 Task: Look for space in Elūr, India from 5th June, 2023 to 16th June, 2023 for 2 adults in price range Rs.7000 to Rs.15000. Place can be entire place with 1  bedroom having 1 bed and 1 bathroom. Property type can be house, flat, guest house, hotel. Booking option can be shelf check-in. Required host language is English.
Action: Mouse moved to (396, 101)
Screenshot: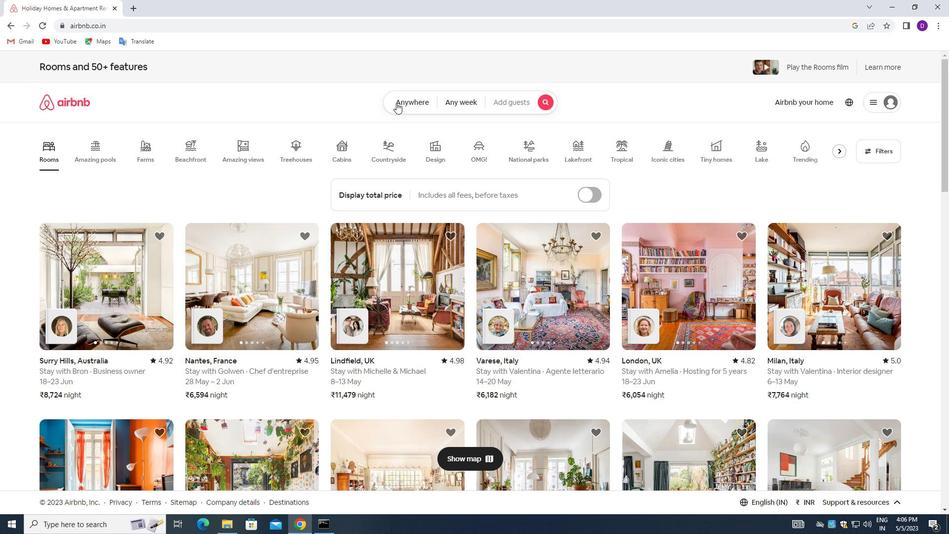
Action: Mouse pressed left at (396, 101)
Screenshot: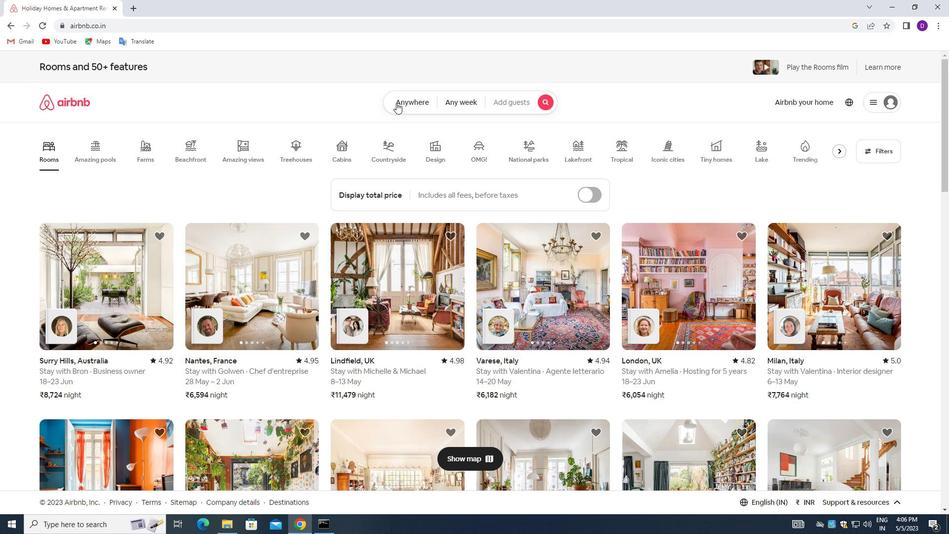 
Action: Mouse moved to (360, 137)
Screenshot: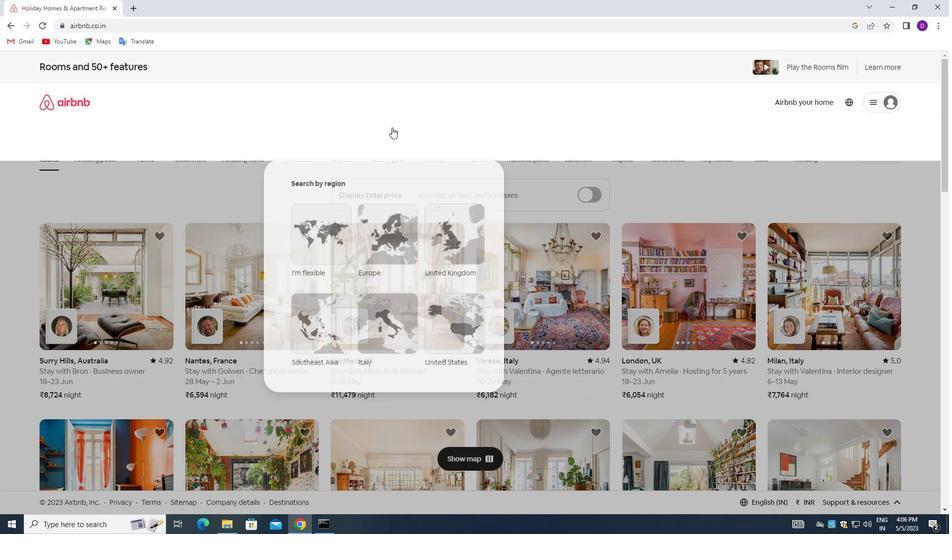 
Action: Mouse pressed left at (360, 137)
Screenshot: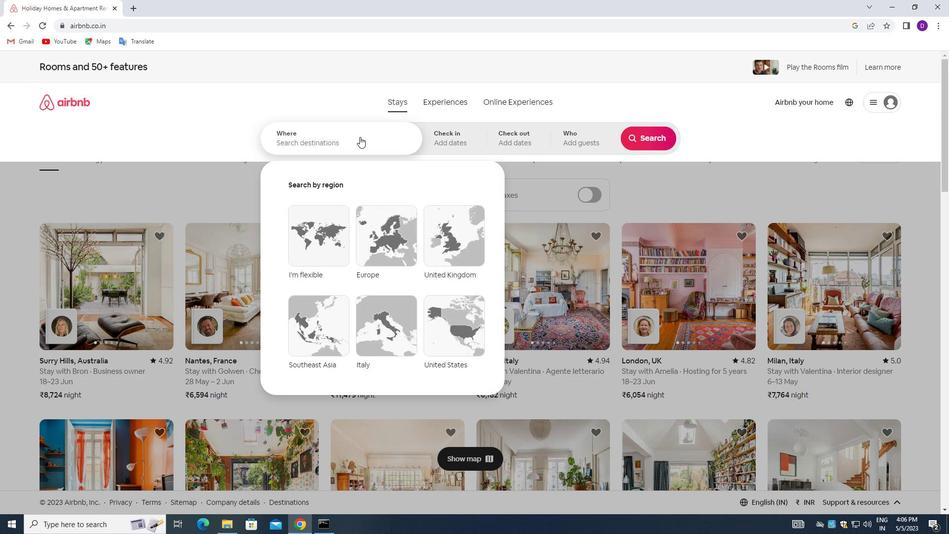 
Action: Mouse moved to (180, 207)
Screenshot: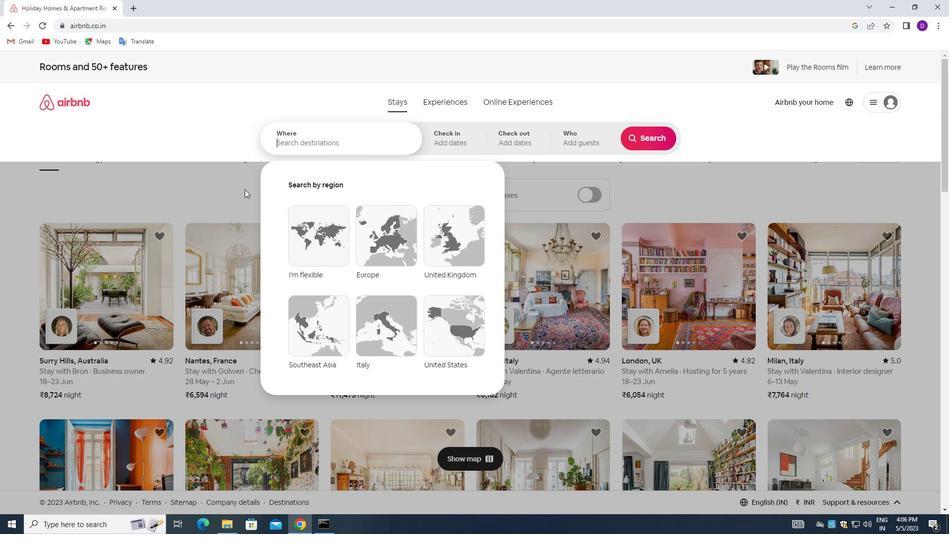 
Action: Key pressed <Key.shift_r>Elur,<Key.space><Key.shift>INDIA<Key.enter>
Screenshot: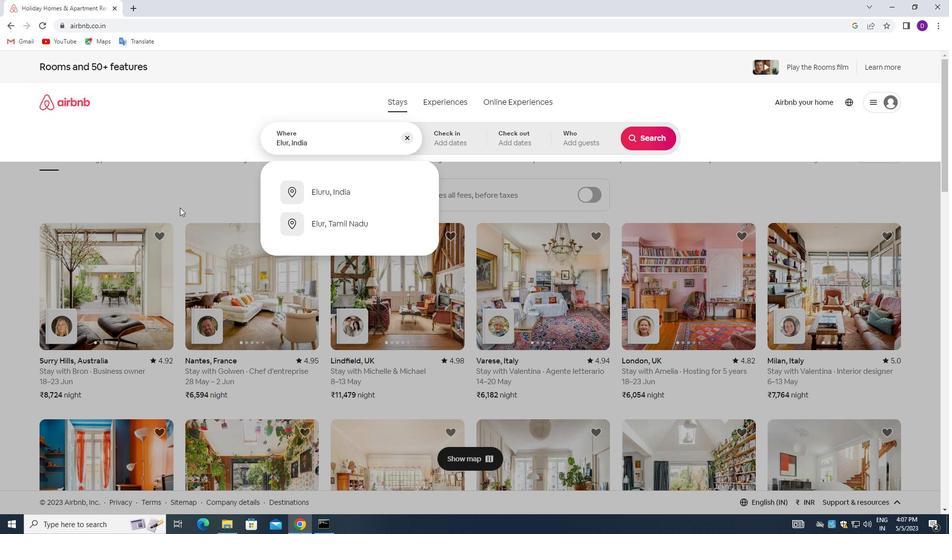 
Action: Mouse moved to (521, 285)
Screenshot: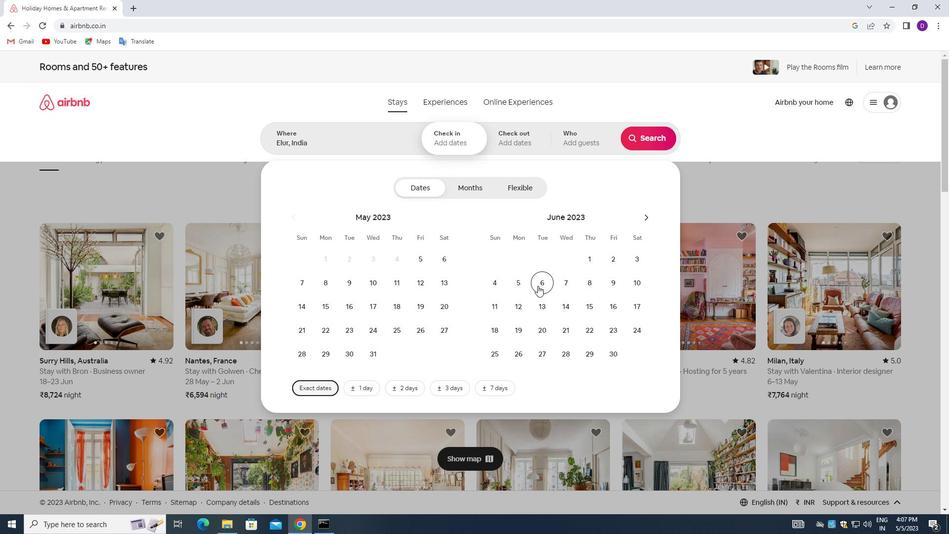 
Action: Mouse pressed left at (521, 285)
Screenshot: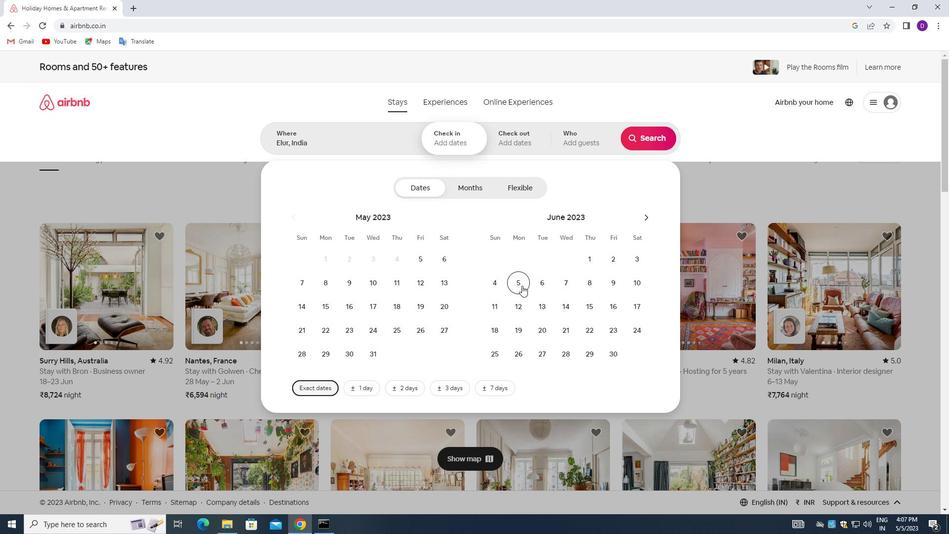 
Action: Mouse moved to (610, 302)
Screenshot: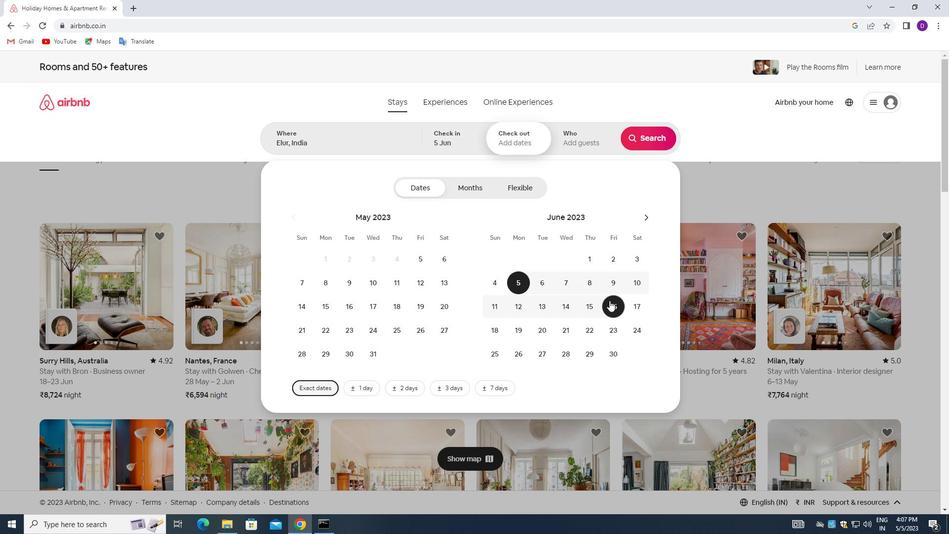 
Action: Mouse pressed left at (610, 302)
Screenshot: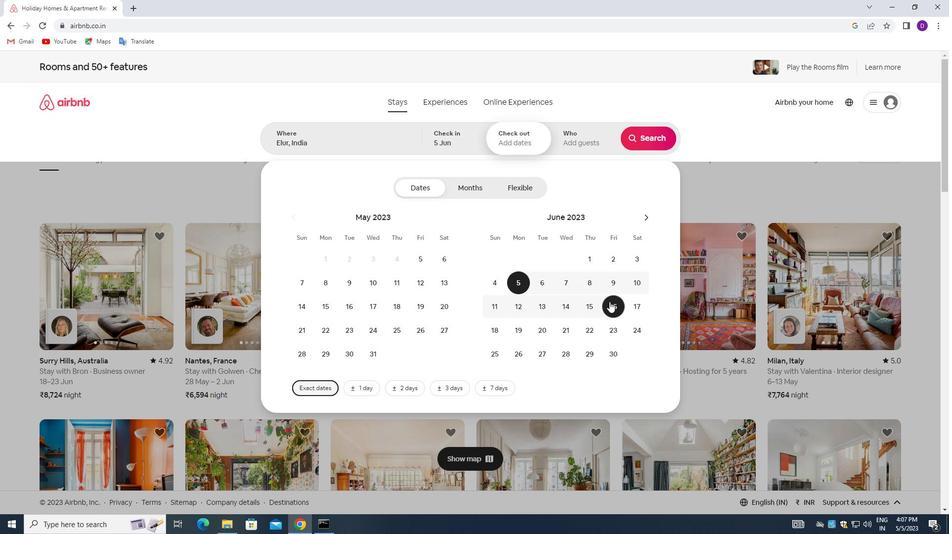 
Action: Mouse moved to (573, 149)
Screenshot: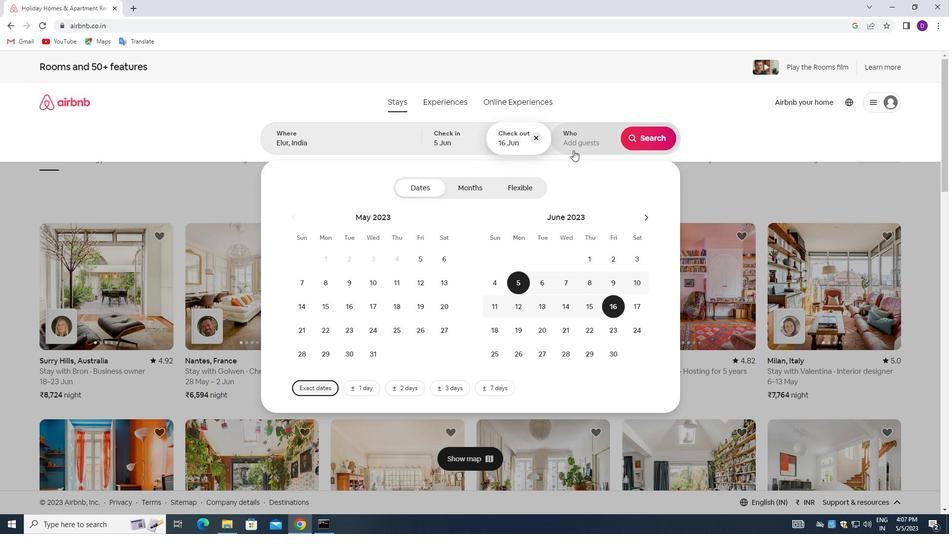 
Action: Mouse pressed left at (573, 149)
Screenshot: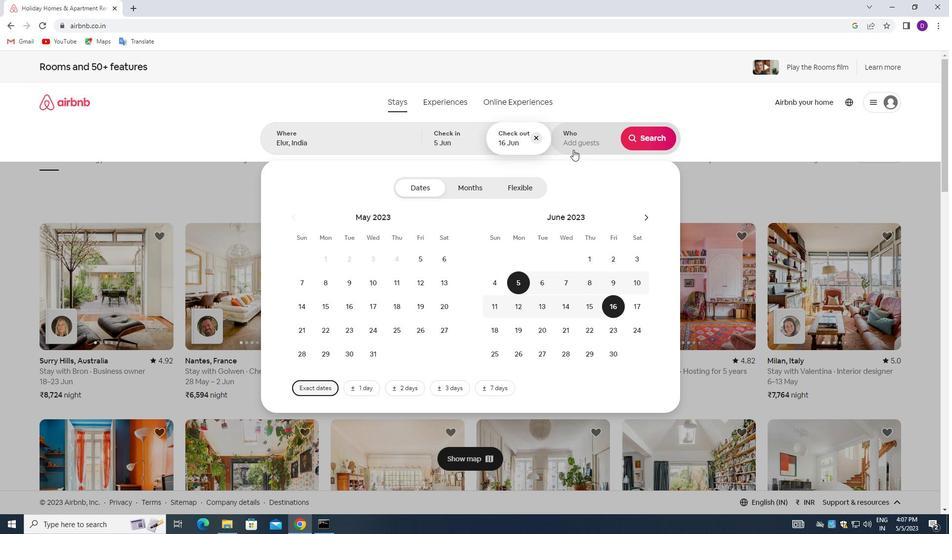 
Action: Mouse moved to (658, 188)
Screenshot: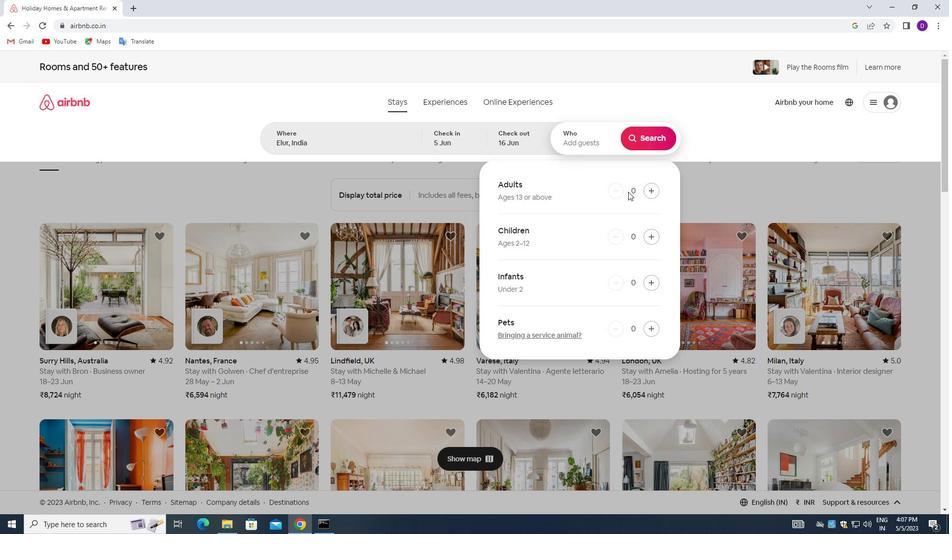 
Action: Mouse pressed left at (658, 188)
Screenshot: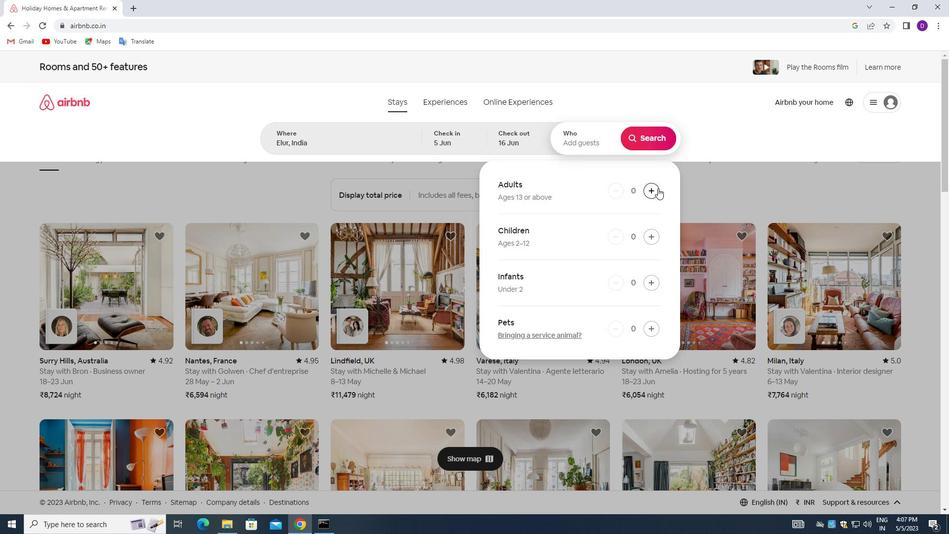 
Action: Mouse pressed left at (658, 188)
Screenshot: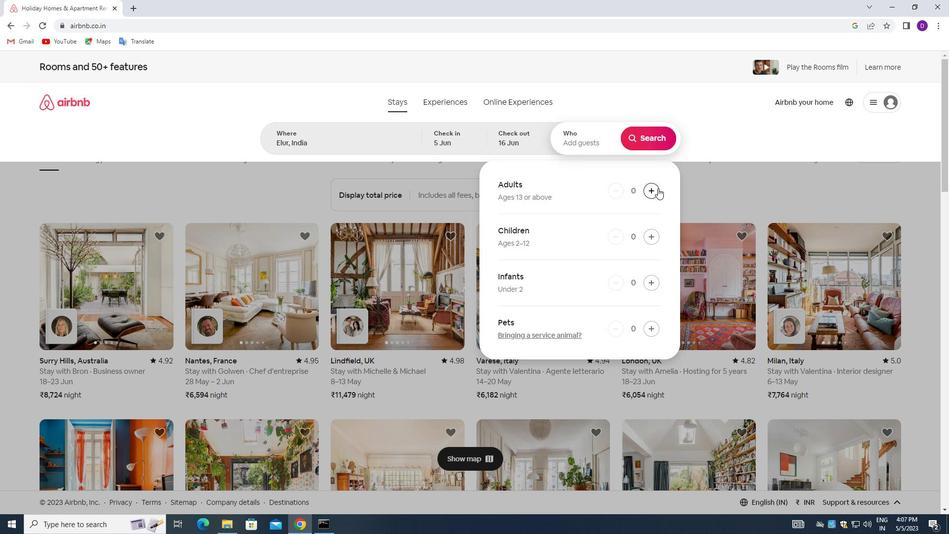 
Action: Mouse moved to (655, 140)
Screenshot: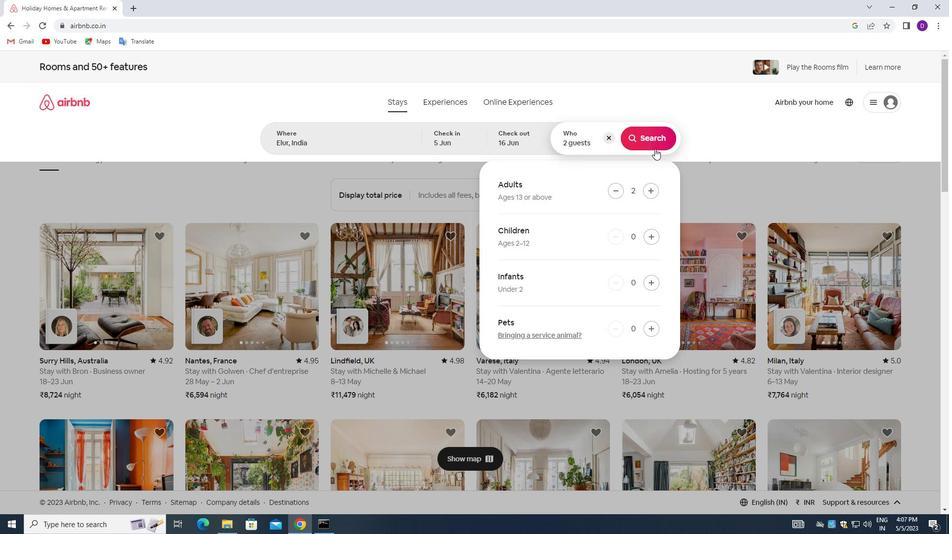 
Action: Mouse pressed left at (655, 140)
Screenshot: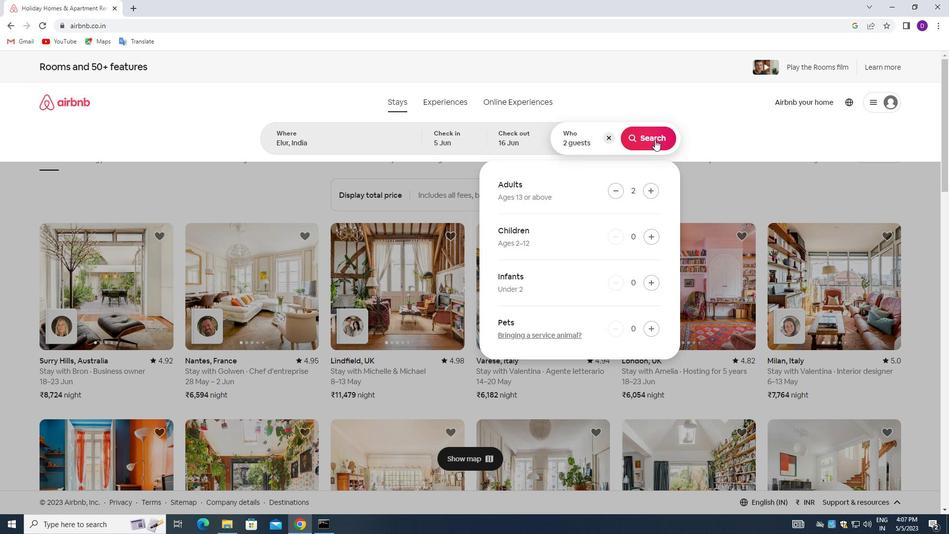 
Action: Mouse moved to (899, 110)
Screenshot: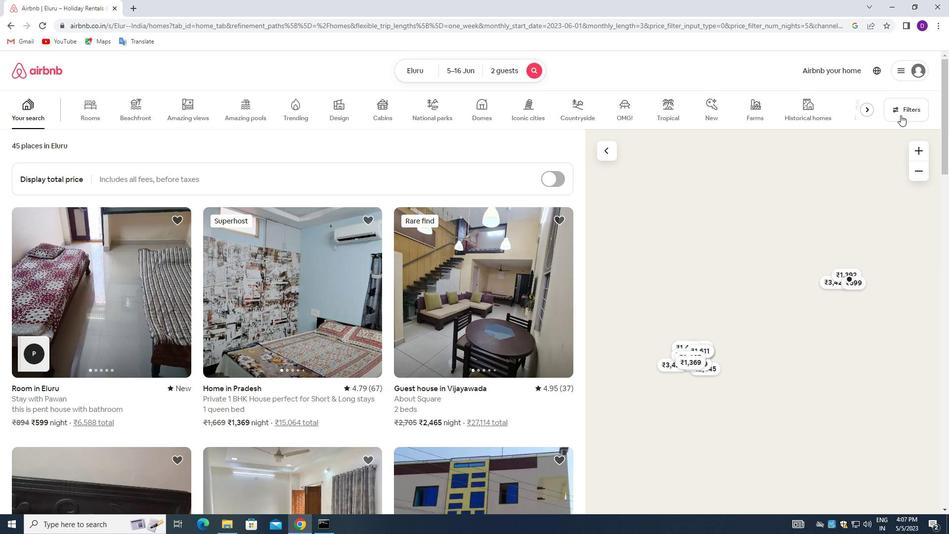 
Action: Mouse pressed left at (899, 110)
Screenshot: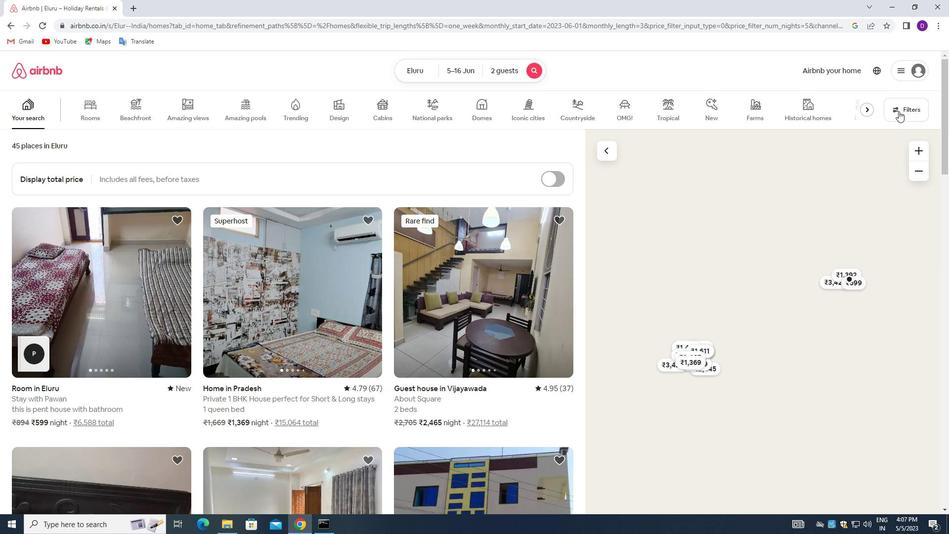 
Action: Mouse moved to (410, 336)
Screenshot: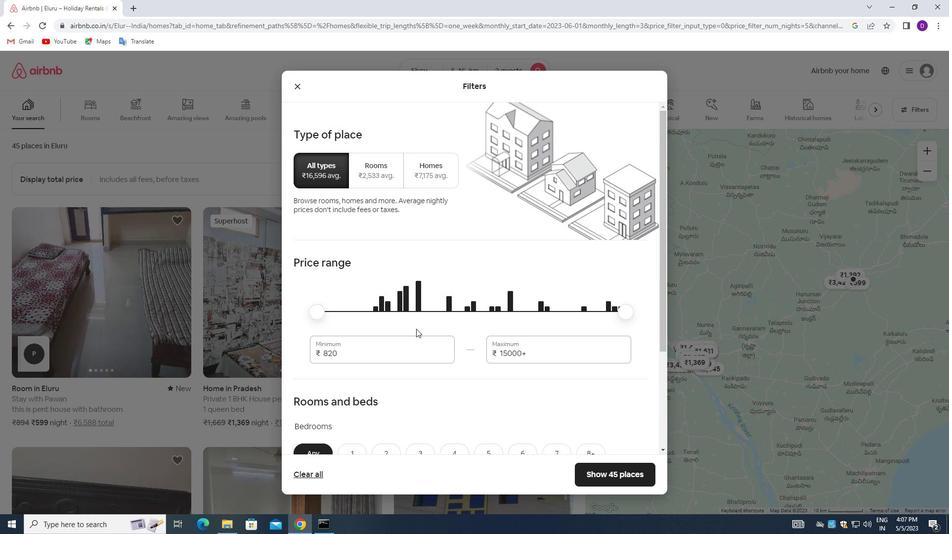 
Action: Mouse scrolled (410, 335) with delta (0, 0)
Screenshot: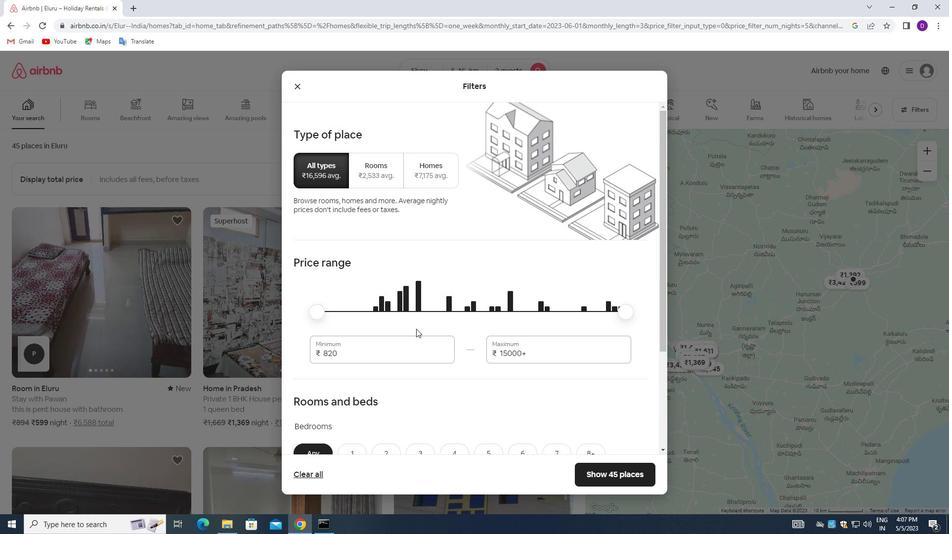 
Action: Mouse moved to (348, 300)
Screenshot: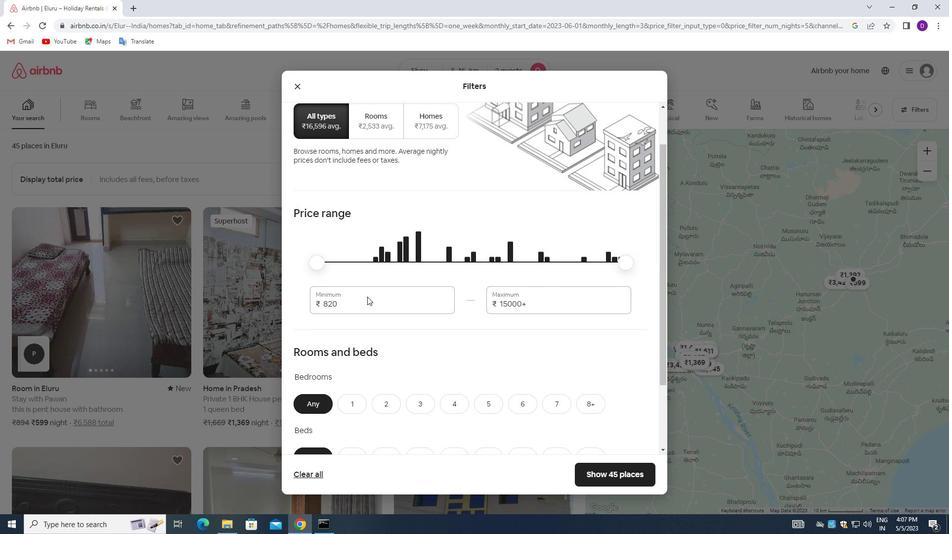 
Action: Mouse pressed left at (348, 300)
Screenshot: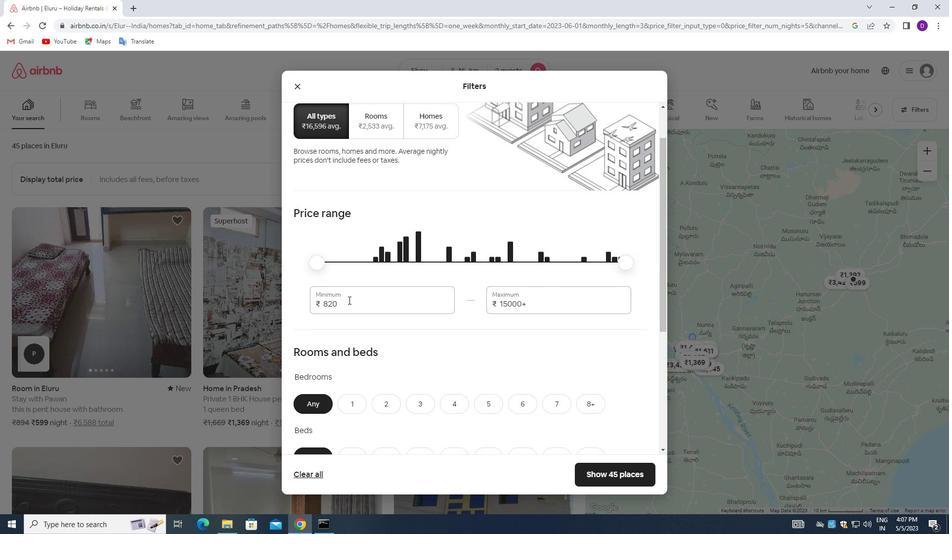 
Action: Mouse pressed left at (348, 300)
Screenshot: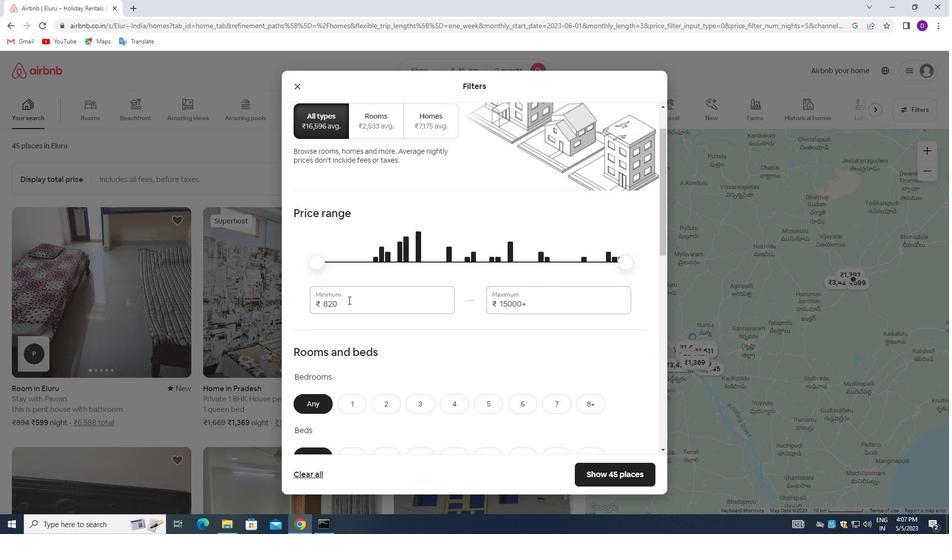 
Action: Mouse moved to (343, 302)
Screenshot: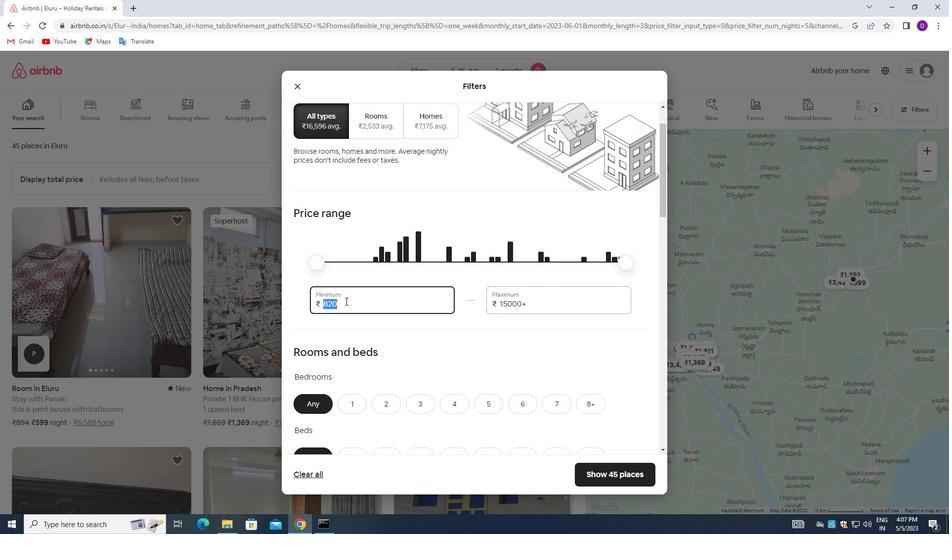 
Action: Key pressed 7000<Key.tab>15000
Screenshot: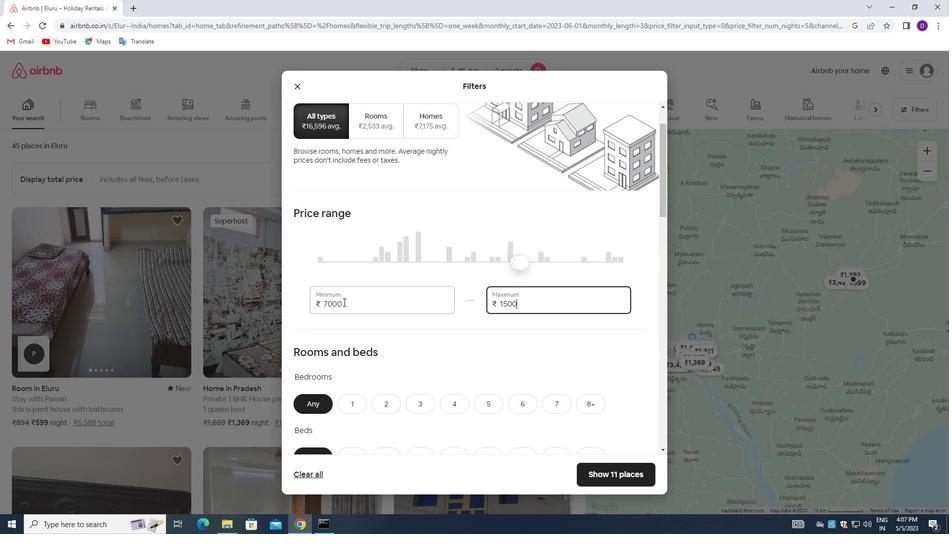 
Action: Mouse moved to (439, 345)
Screenshot: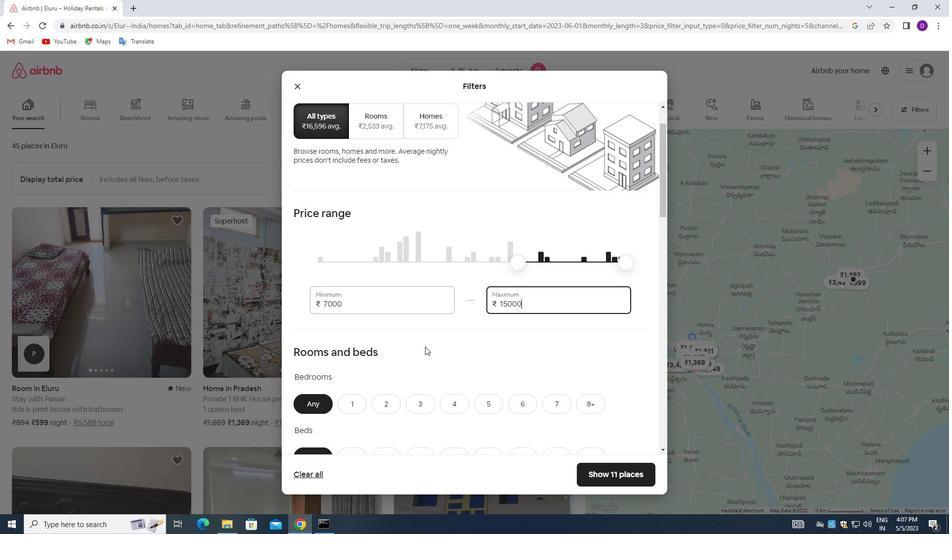 
Action: Mouse scrolled (439, 345) with delta (0, 0)
Screenshot: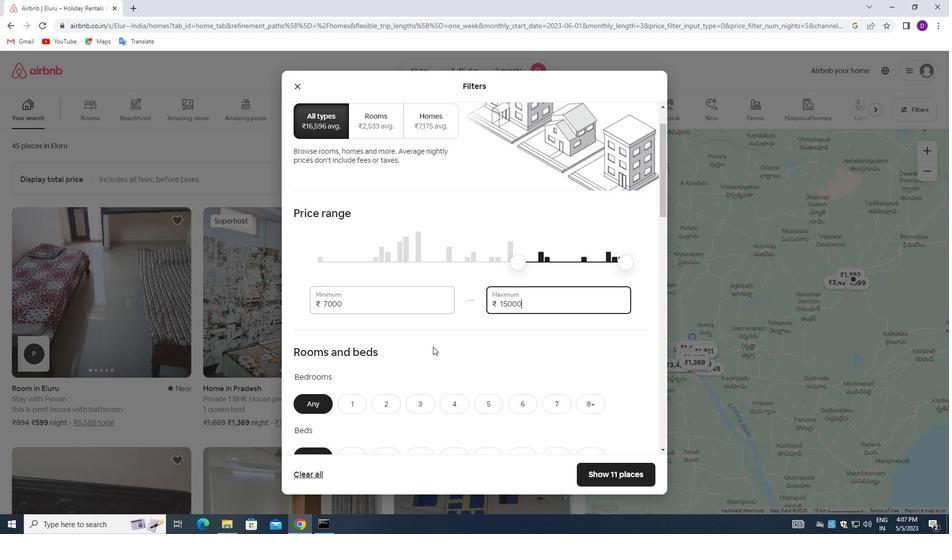 
Action: Mouse scrolled (439, 345) with delta (0, 0)
Screenshot: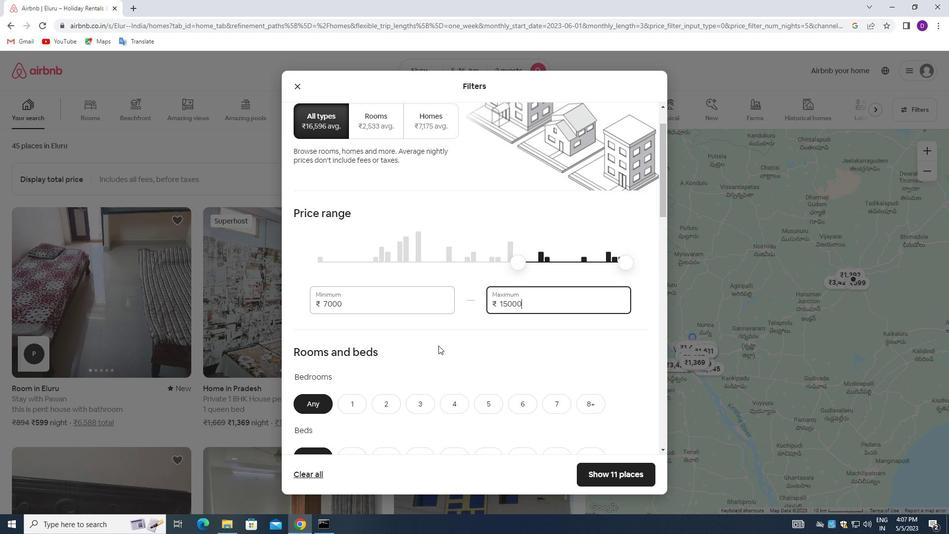 
Action: Mouse scrolled (439, 345) with delta (0, 0)
Screenshot: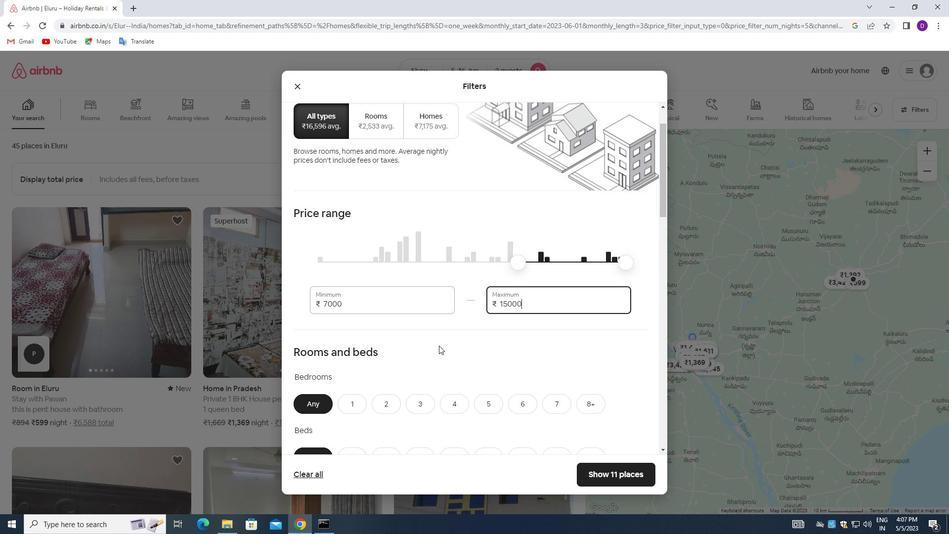 
Action: Mouse moved to (358, 255)
Screenshot: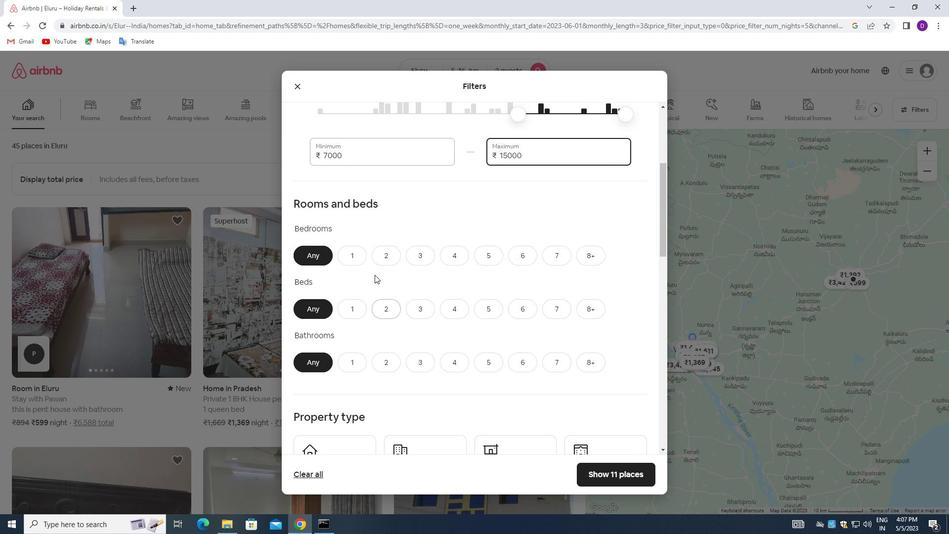 
Action: Mouse pressed left at (358, 255)
Screenshot: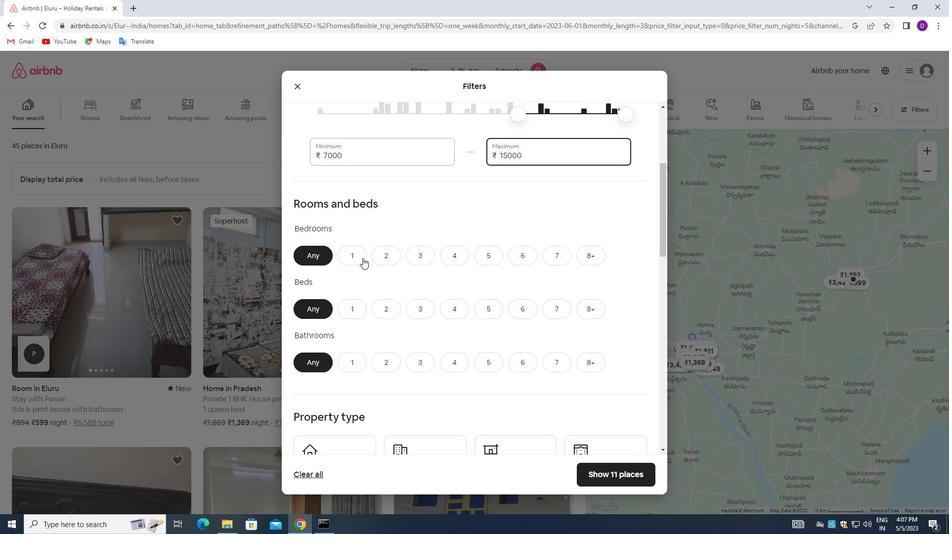 
Action: Mouse moved to (355, 302)
Screenshot: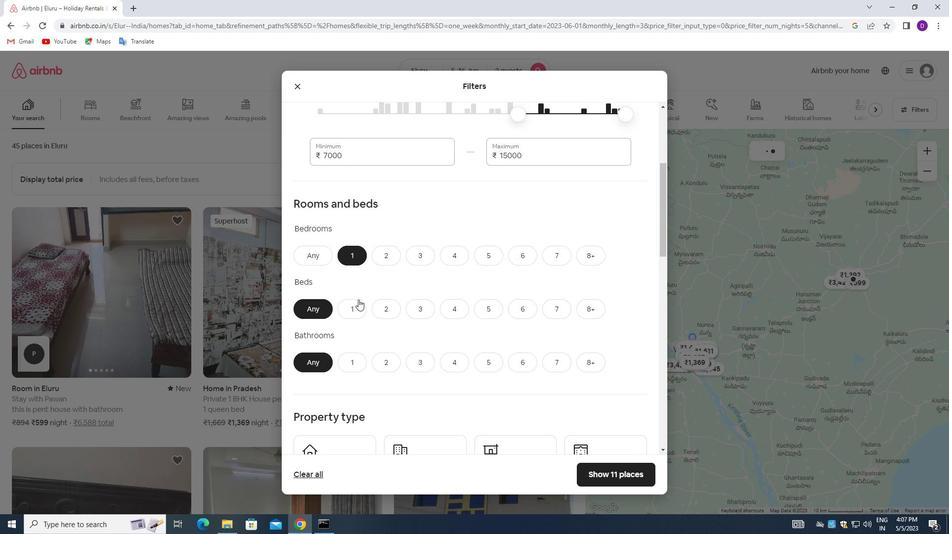 
Action: Mouse pressed left at (355, 302)
Screenshot: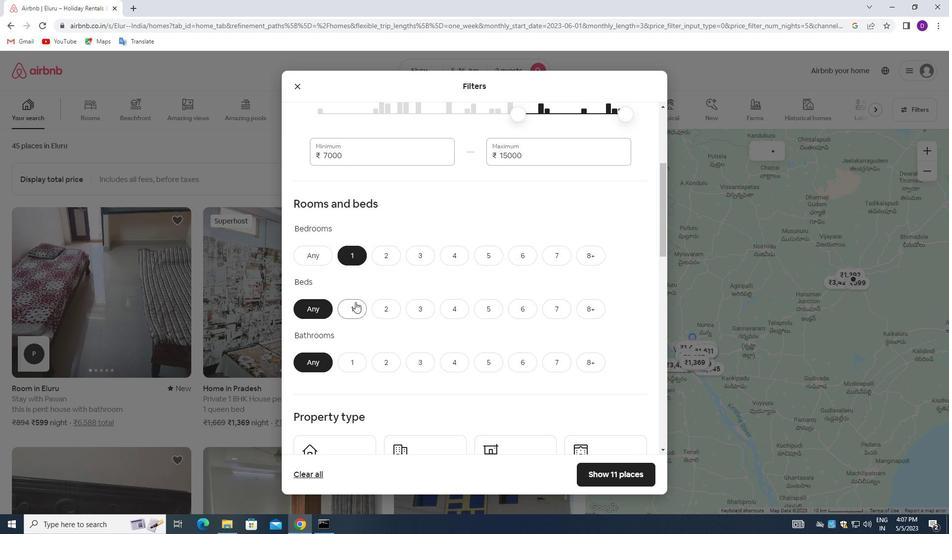 
Action: Mouse moved to (353, 358)
Screenshot: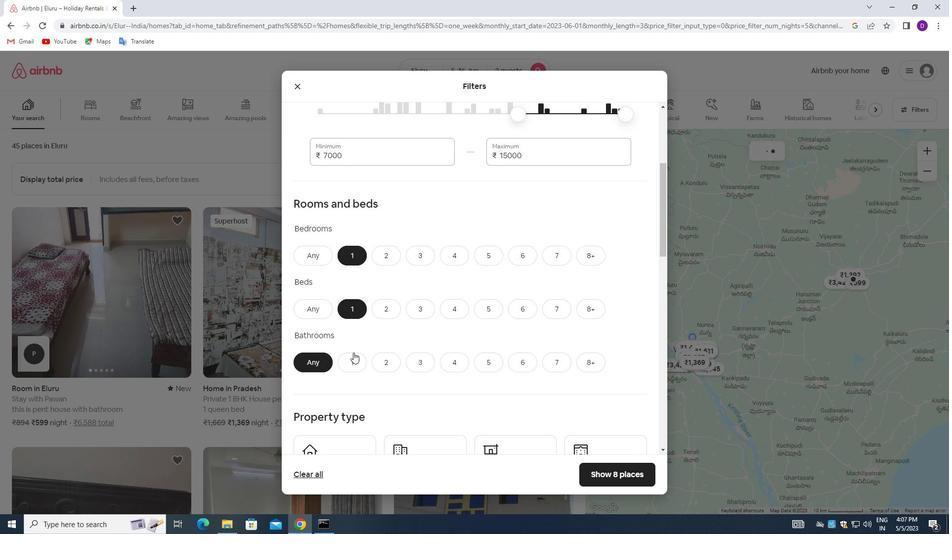 
Action: Mouse pressed left at (353, 358)
Screenshot: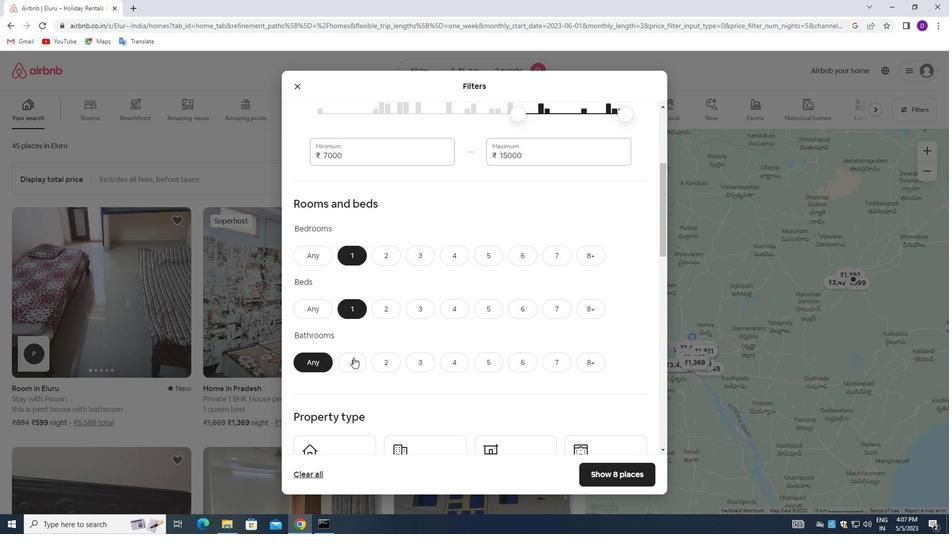 
Action: Mouse moved to (459, 296)
Screenshot: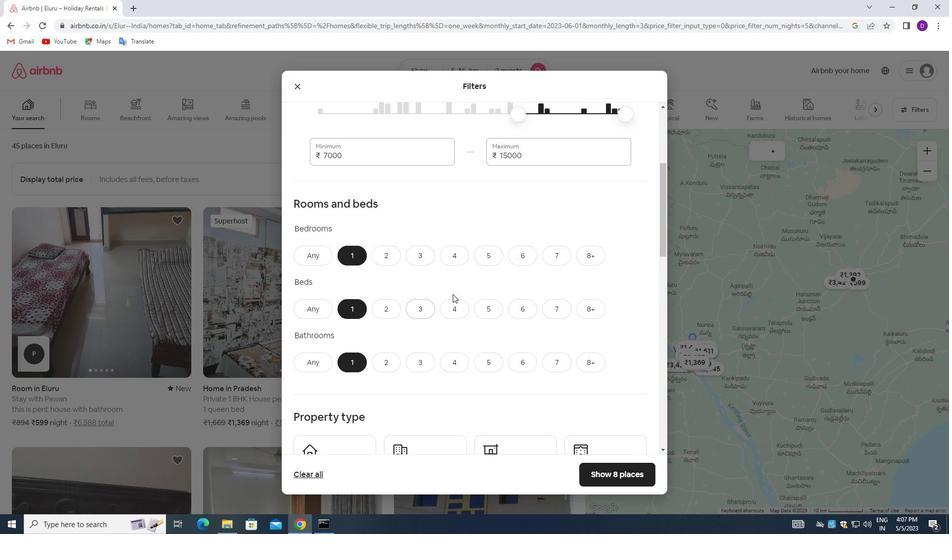
Action: Mouse scrolled (459, 296) with delta (0, 0)
Screenshot: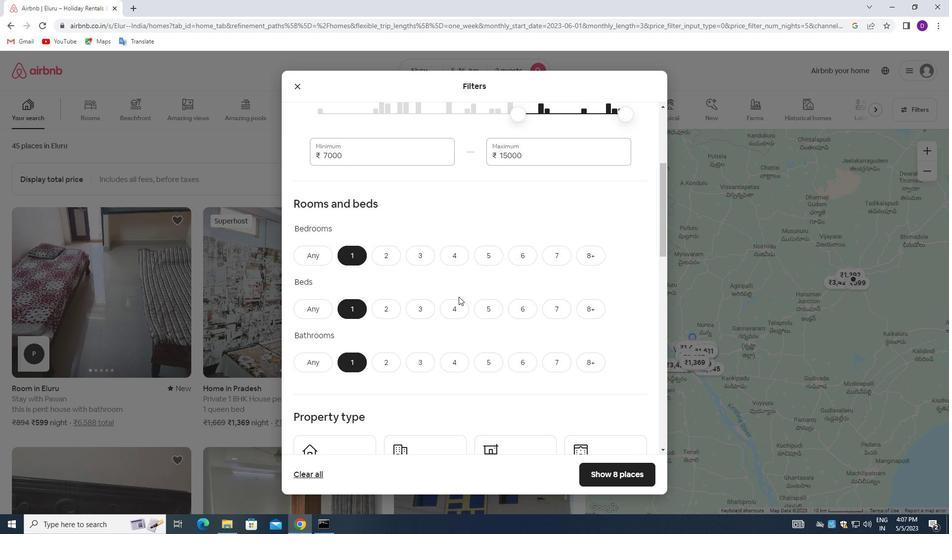 
Action: Mouse moved to (458, 297)
Screenshot: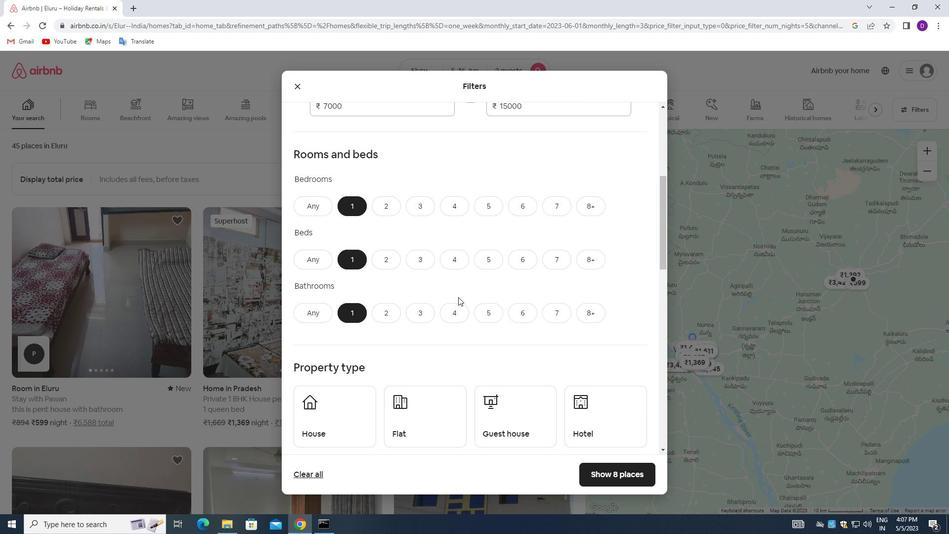 
Action: Mouse scrolled (458, 297) with delta (0, 0)
Screenshot: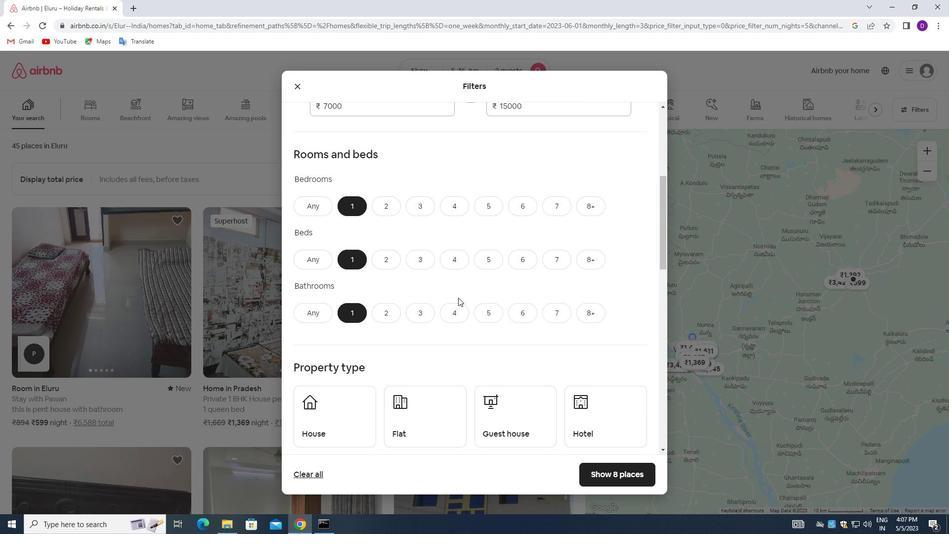 
Action: Mouse moved to (458, 298)
Screenshot: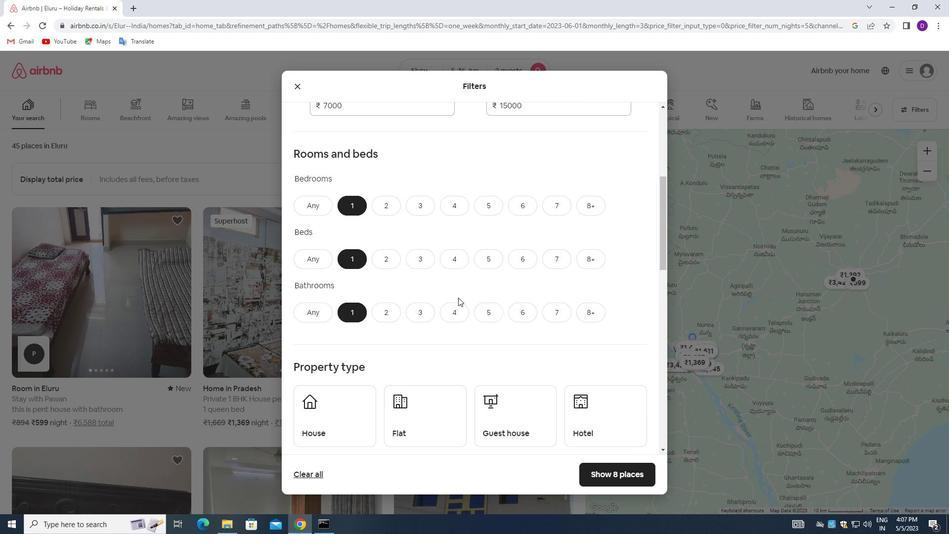 
Action: Mouse scrolled (458, 297) with delta (0, 0)
Screenshot: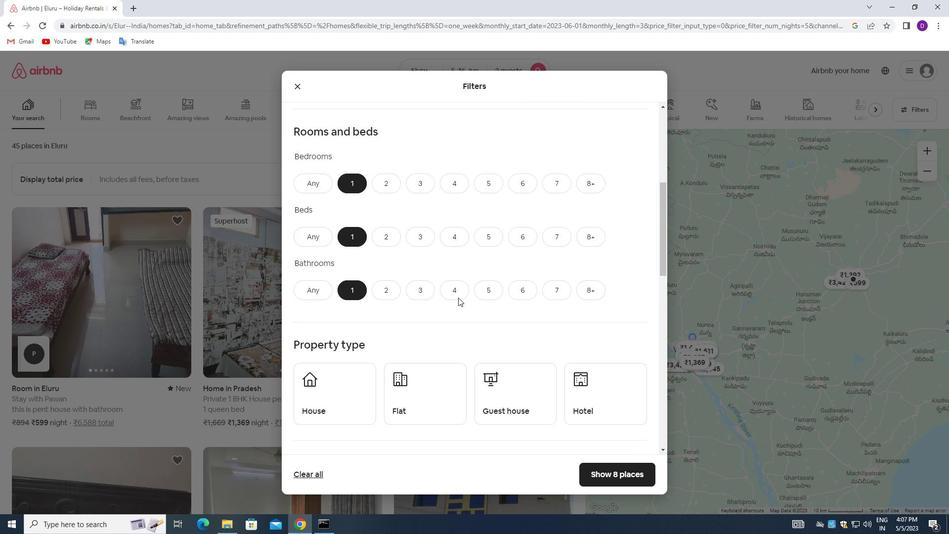 
Action: Mouse moved to (458, 298)
Screenshot: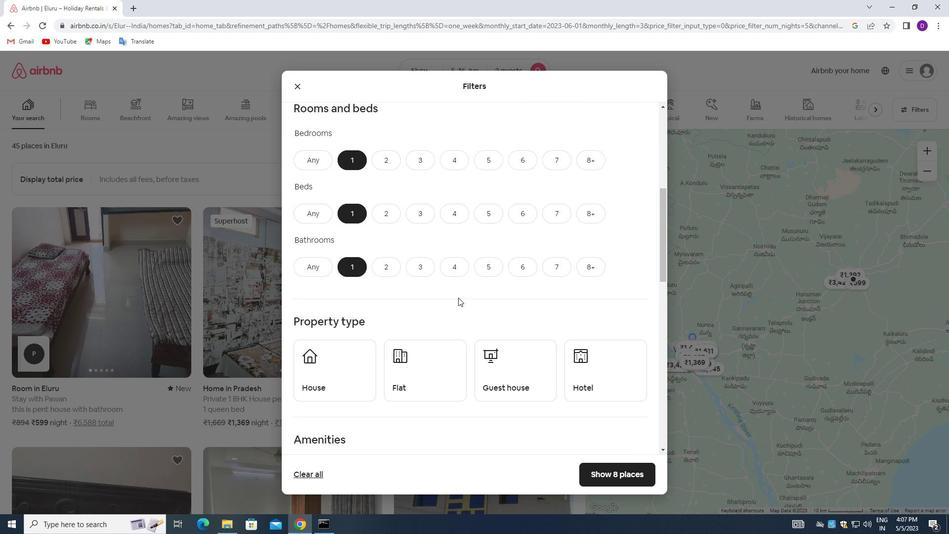 
Action: Mouse scrolled (458, 298) with delta (0, 0)
Screenshot: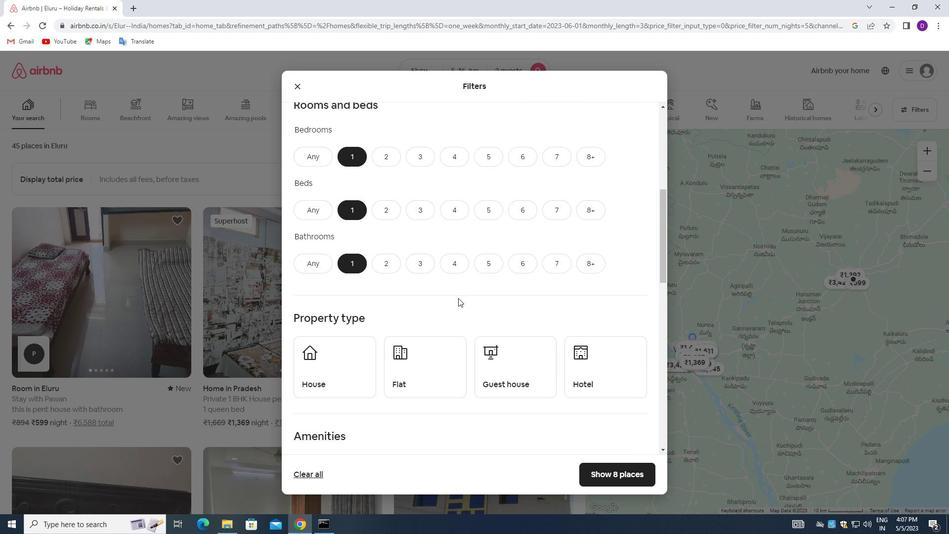 
Action: Mouse moved to (336, 278)
Screenshot: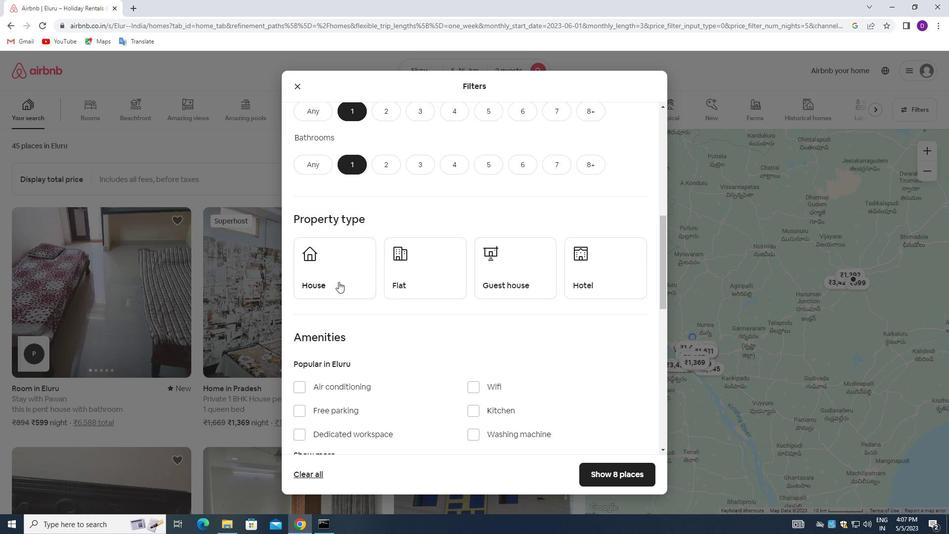 
Action: Mouse pressed left at (336, 278)
Screenshot: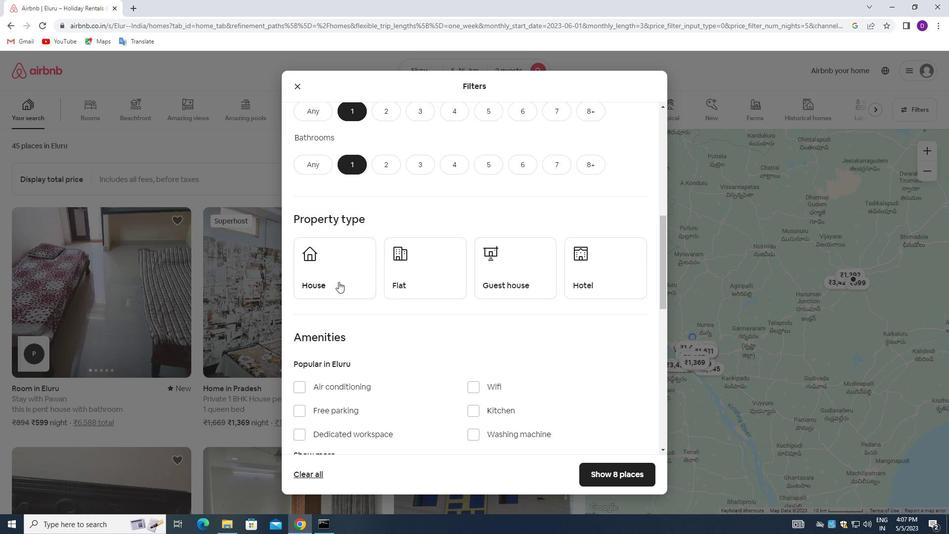 
Action: Mouse moved to (415, 277)
Screenshot: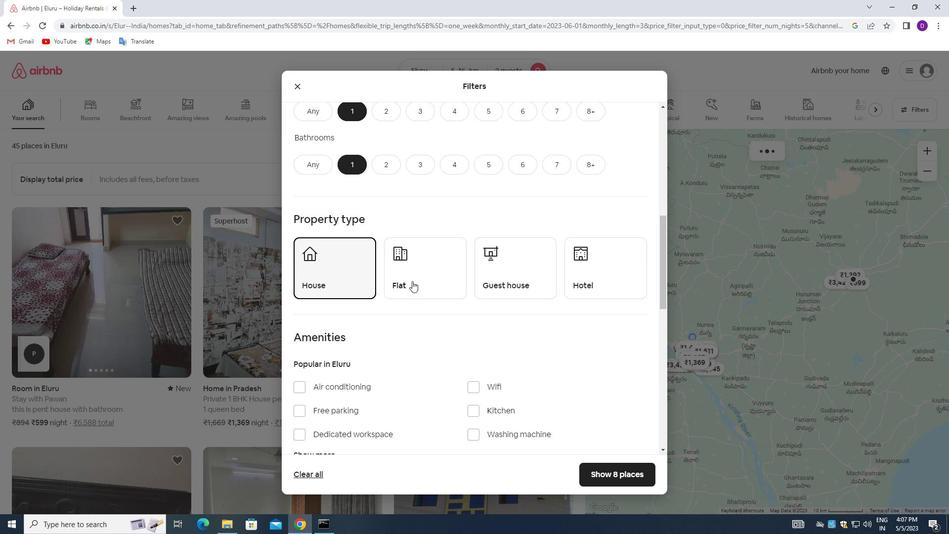 
Action: Mouse pressed left at (415, 277)
Screenshot: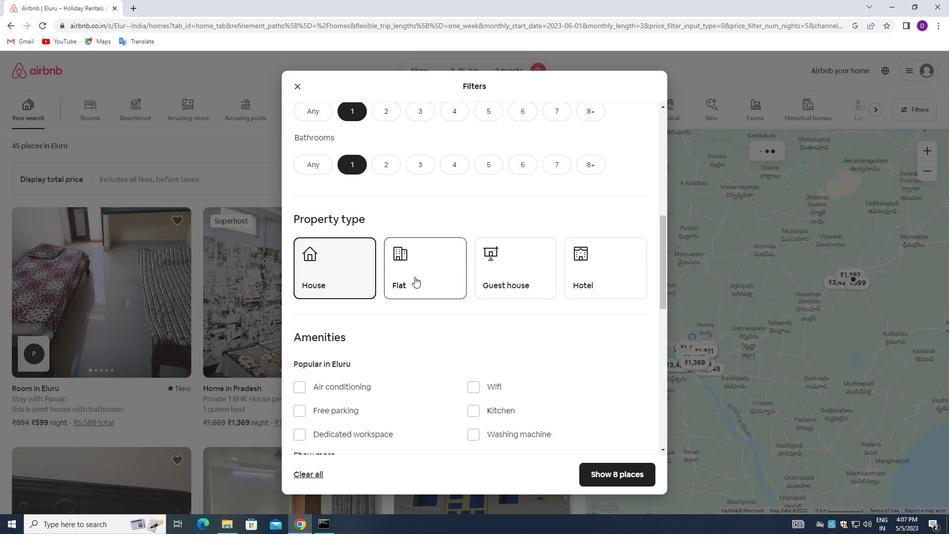 
Action: Mouse moved to (492, 285)
Screenshot: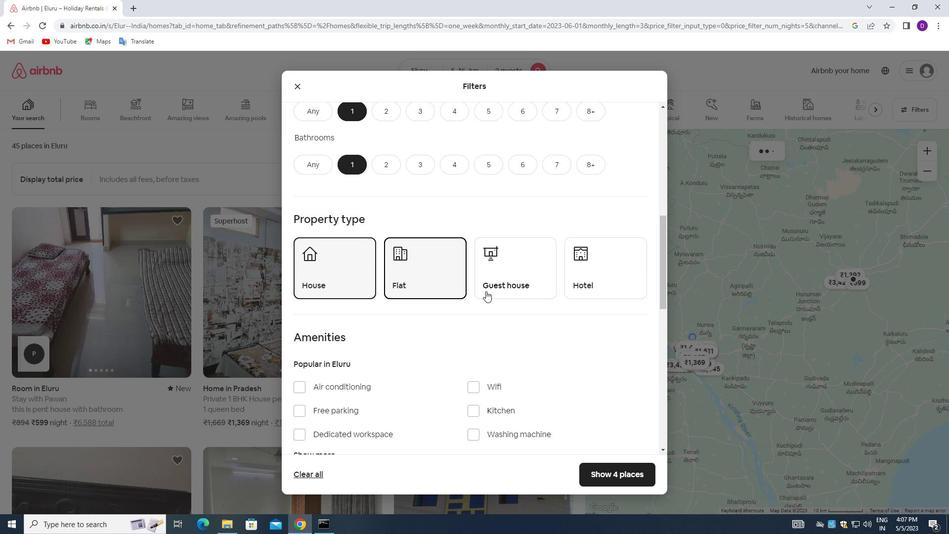 
Action: Mouse pressed left at (492, 285)
Screenshot: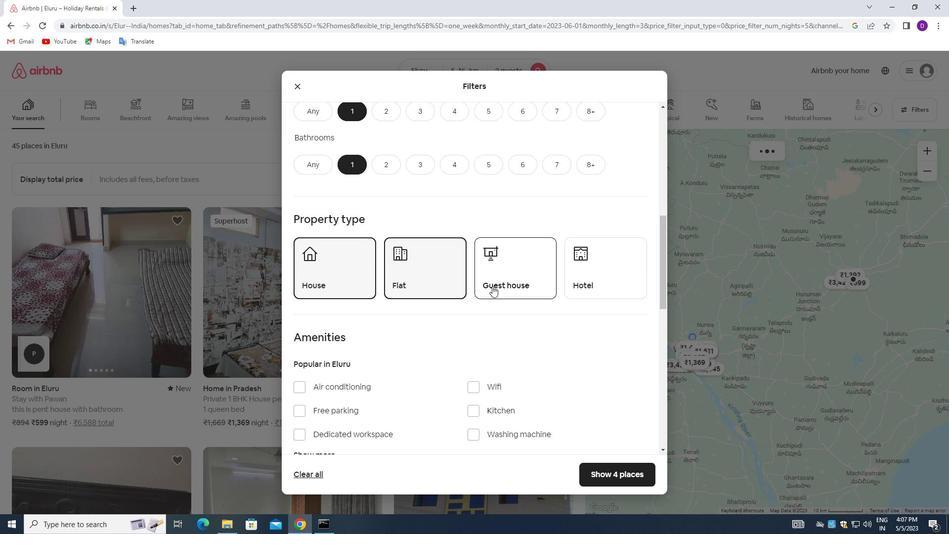 
Action: Mouse moved to (584, 283)
Screenshot: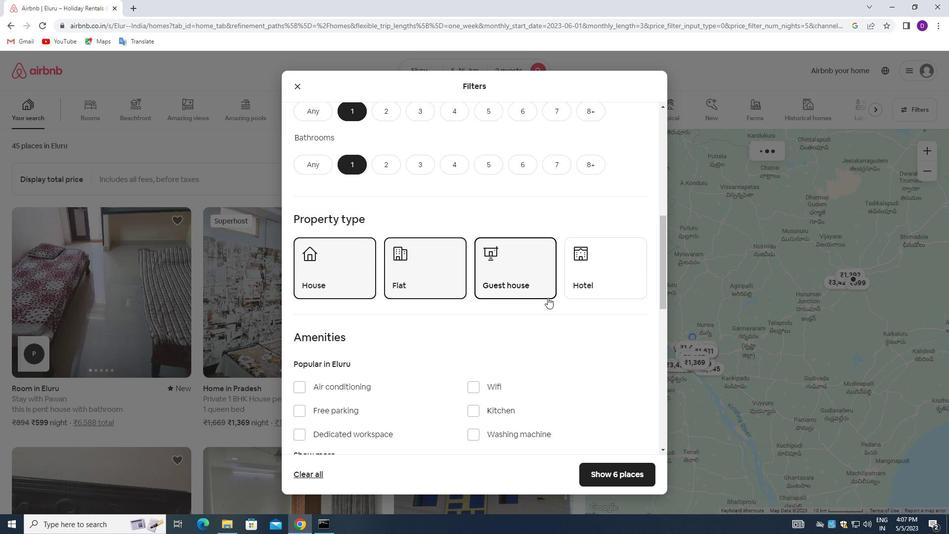 
Action: Mouse pressed left at (584, 283)
Screenshot: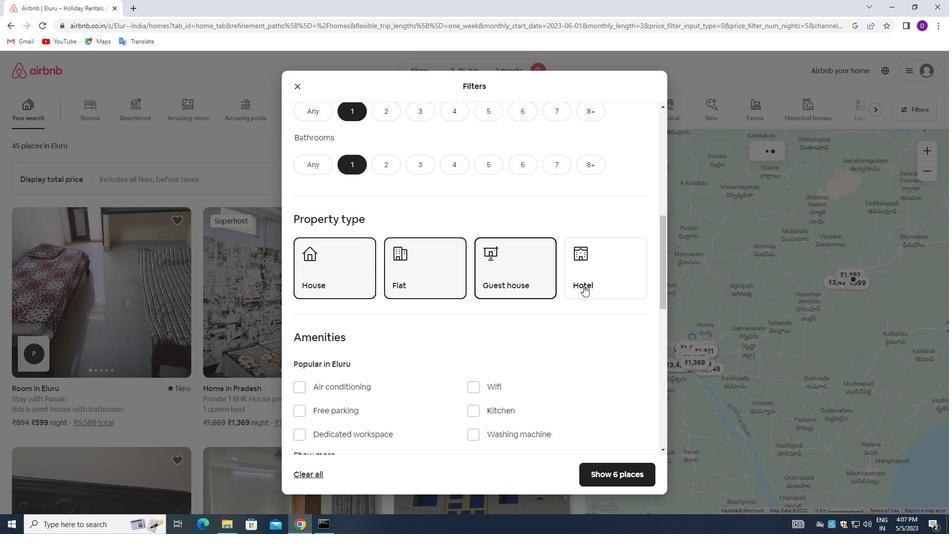 
Action: Mouse moved to (430, 312)
Screenshot: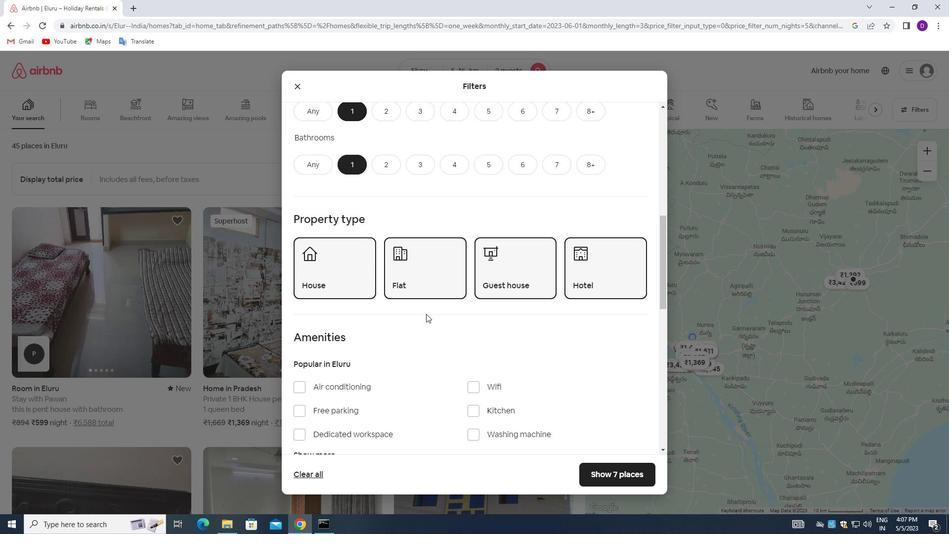 
Action: Mouse scrolled (430, 312) with delta (0, 0)
Screenshot: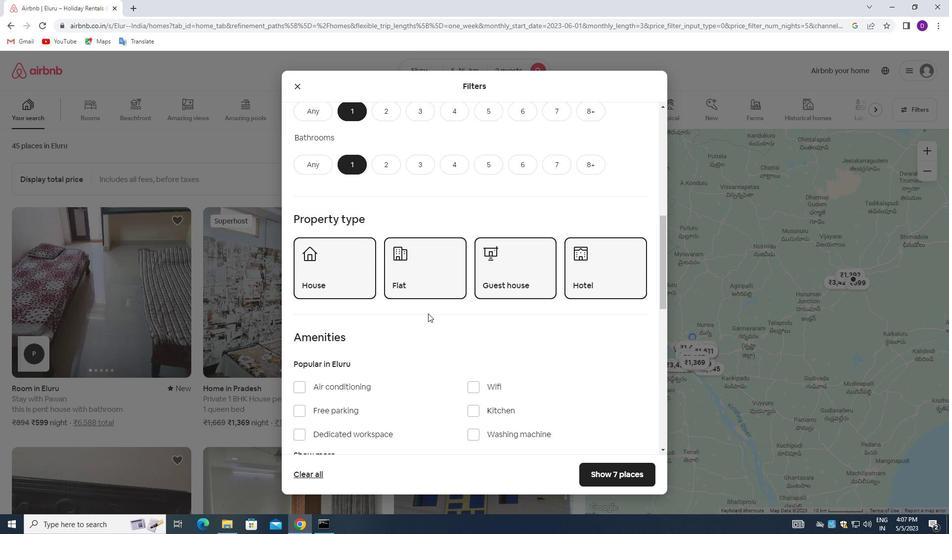 
Action: Mouse scrolled (430, 312) with delta (0, 0)
Screenshot: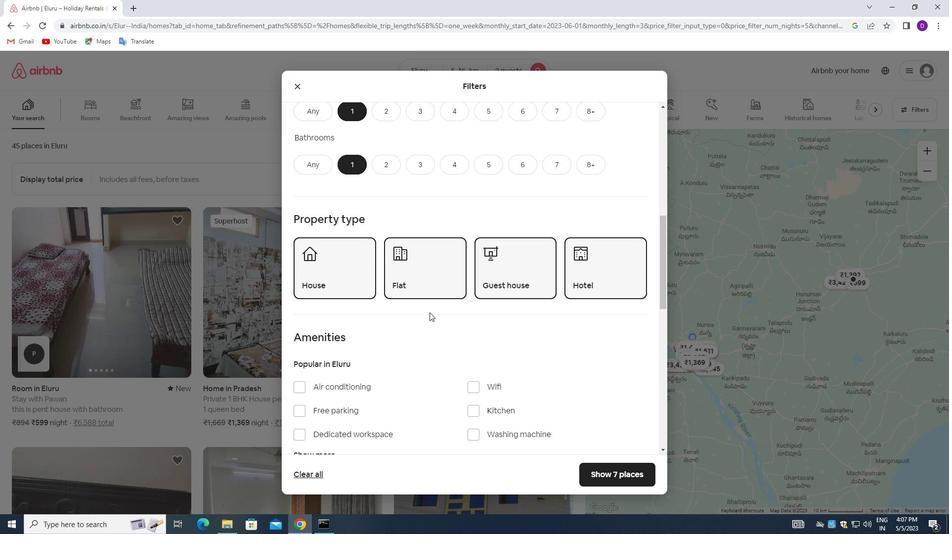 
Action: Mouse scrolled (430, 312) with delta (0, 0)
Screenshot: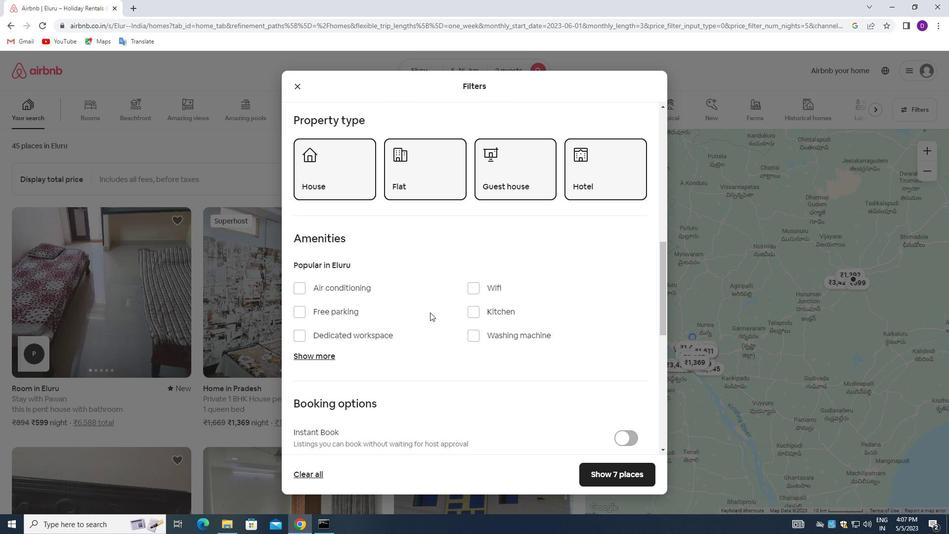 
Action: Mouse moved to (448, 318)
Screenshot: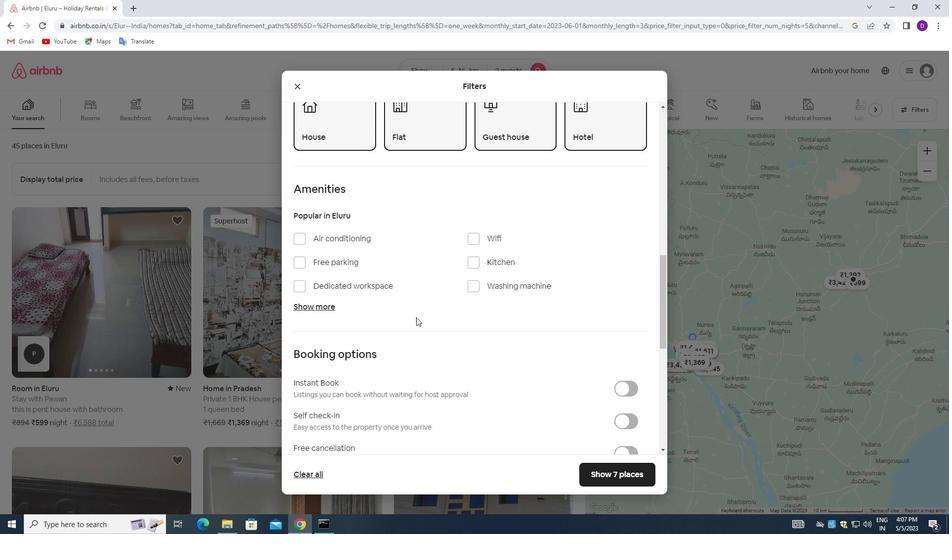 
Action: Mouse scrolled (448, 317) with delta (0, 0)
Screenshot: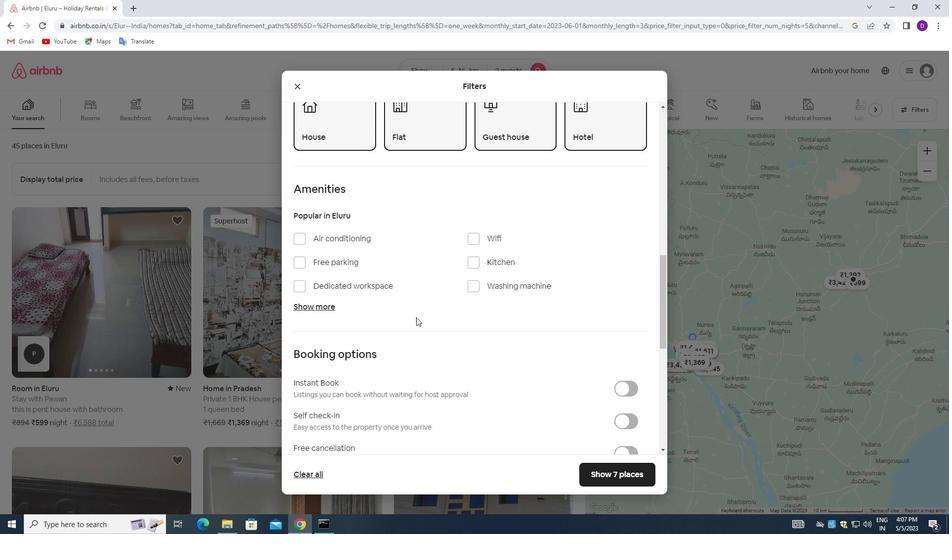 
Action: Mouse moved to (623, 375)
Screenshot: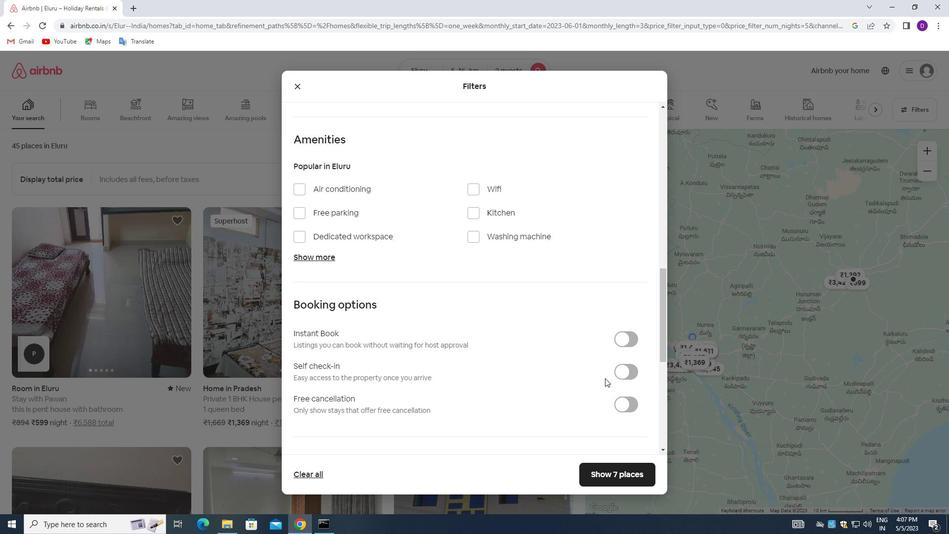 
Action: Mouse pressed left at (623, 375)
Screenshot: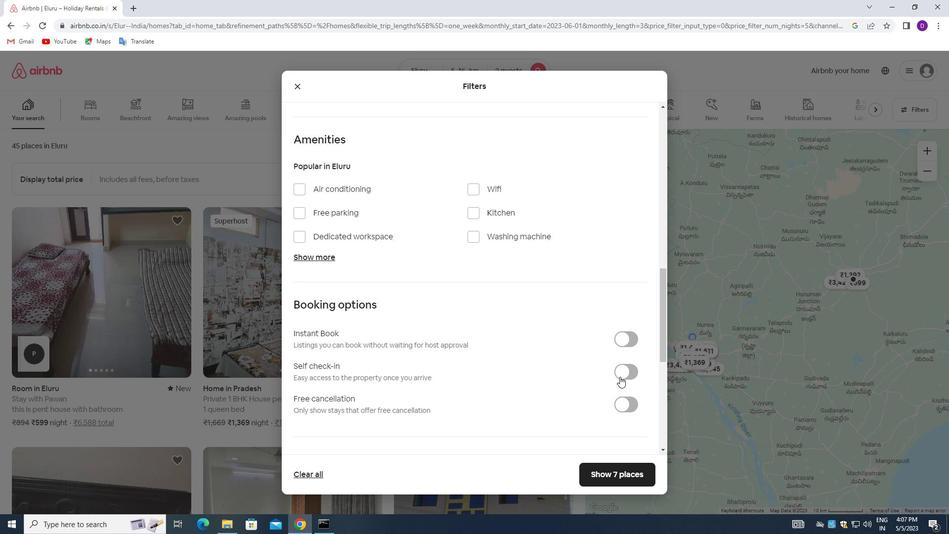 
Action: Mouse moved to (537, 378)
Screenshot: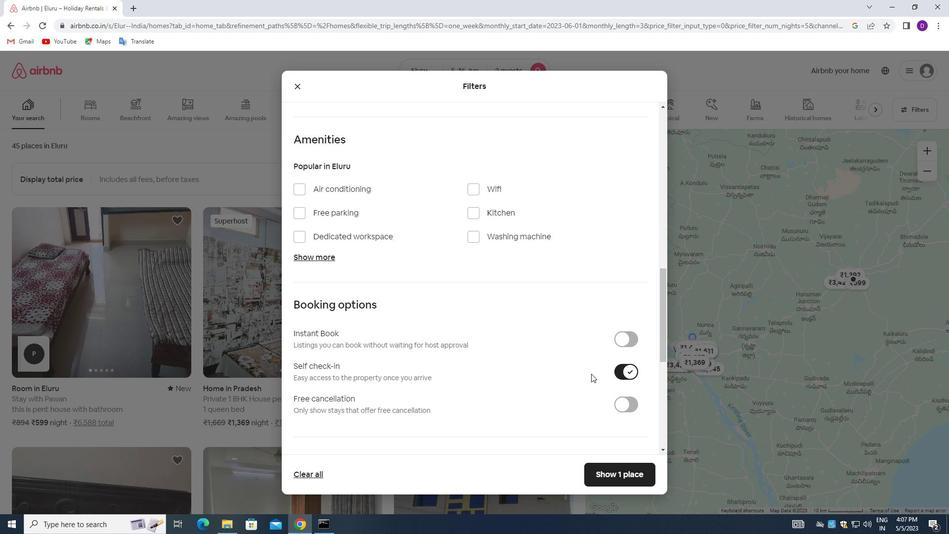 
Action: Mouse scrolled (537, 377) with delta (0, 0)
Screenshot: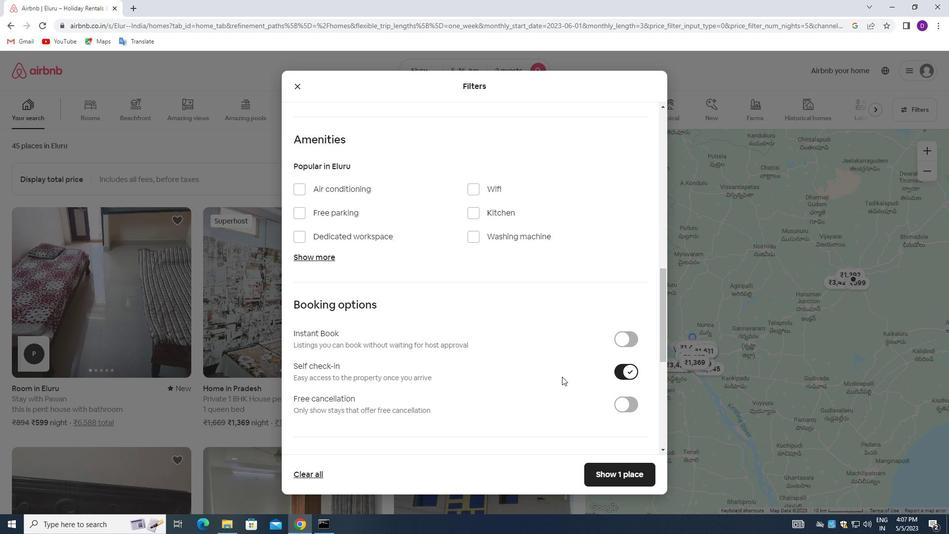 
Action: Mouse moved to (537, 378)
Screenshot: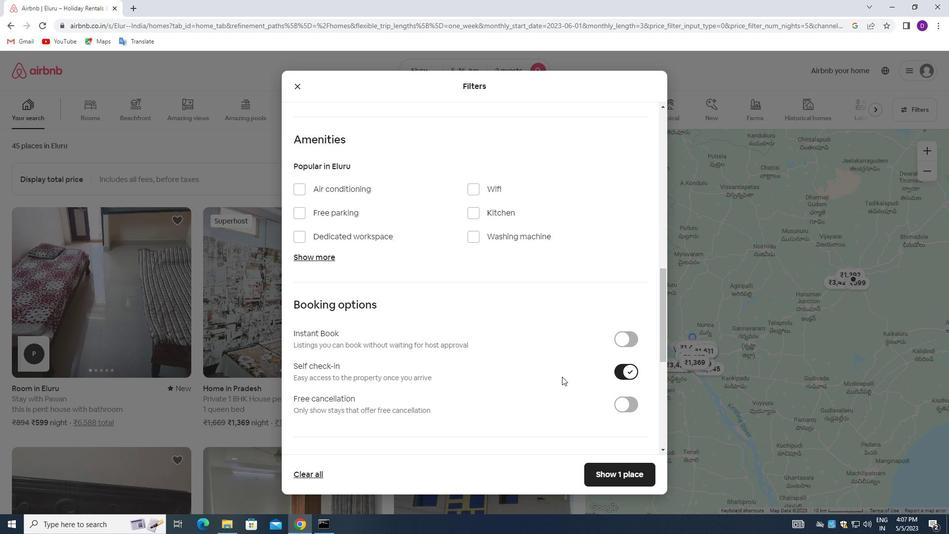 
Action: Mouse scrolled (537, 377) with delta (0, 0)
Screenshot: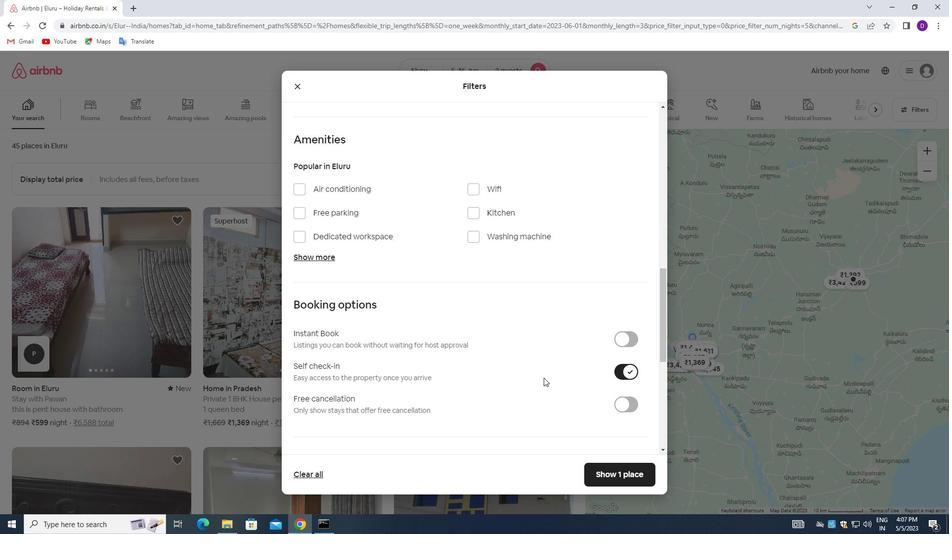 
Action: Mouse scrolled (537, 377) with delta (0, 0)
Screenshot: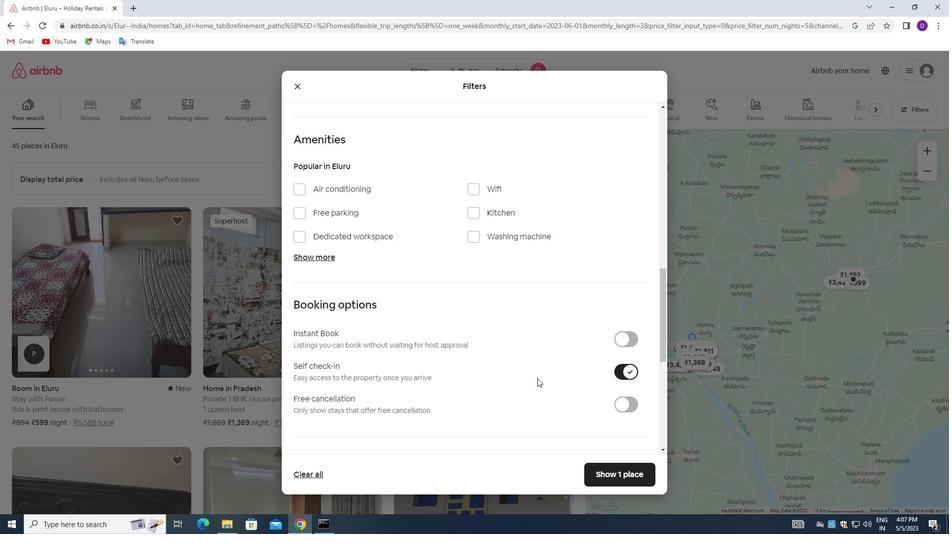 
Action: Mouse moved to (478, 392)
Screenshot: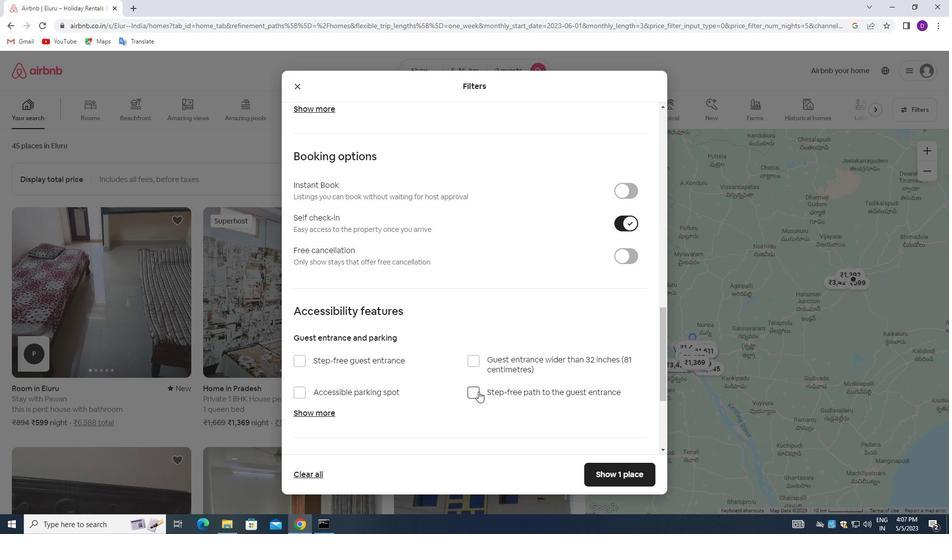 
Action: Mouse scrolled (478, 391) with delta (0, 0)
Screenshot: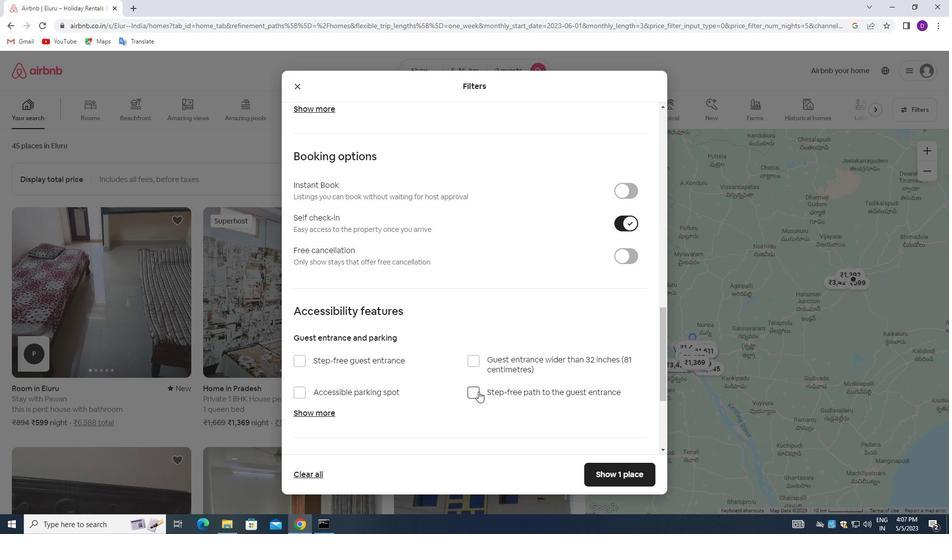 
Action: Mouse moved to (477, 393)
Screenshot: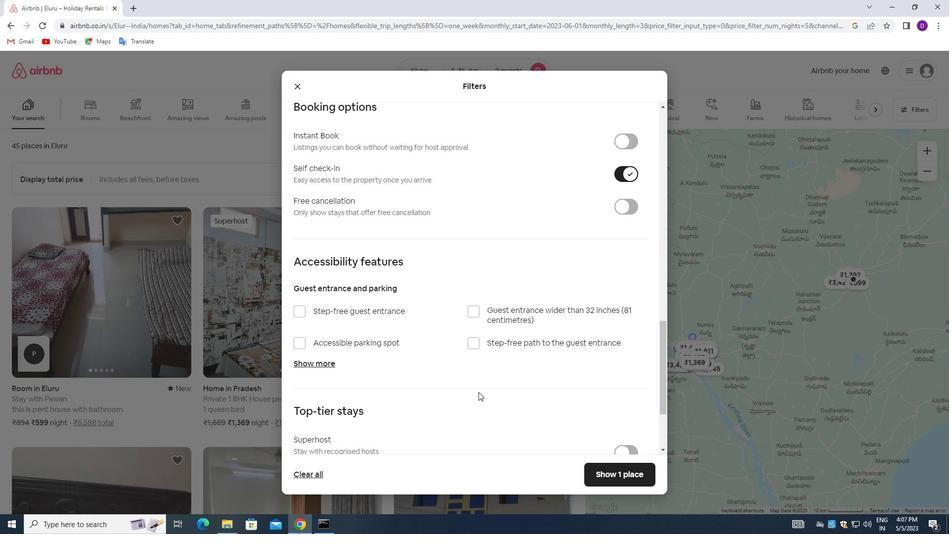 
Action: Mouse scrolled (477, 392) with delta (0, 0)
Screenshot: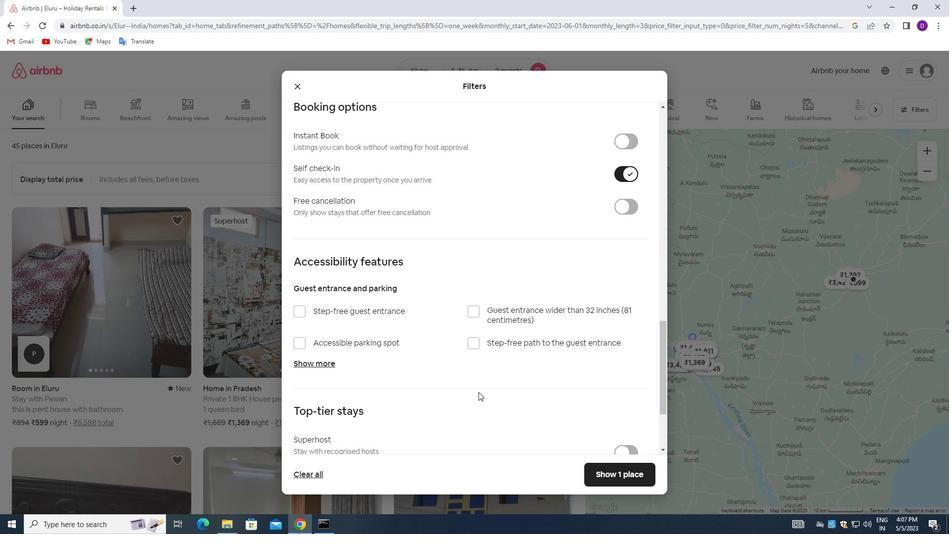 
Action: Mouse moved to (477, 393)
Screenshot: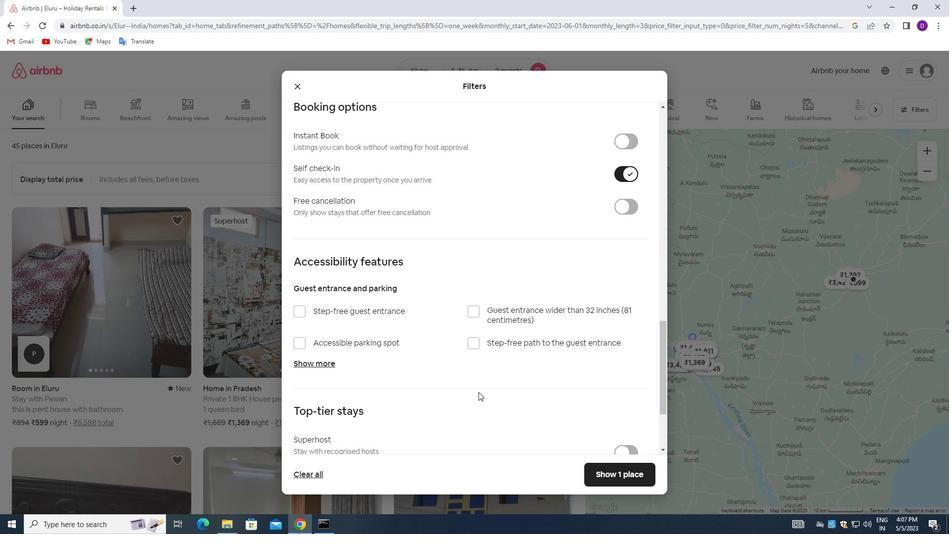
Action: Mouse scrolled (477, 392) with delta (0, 0)
Screenshot: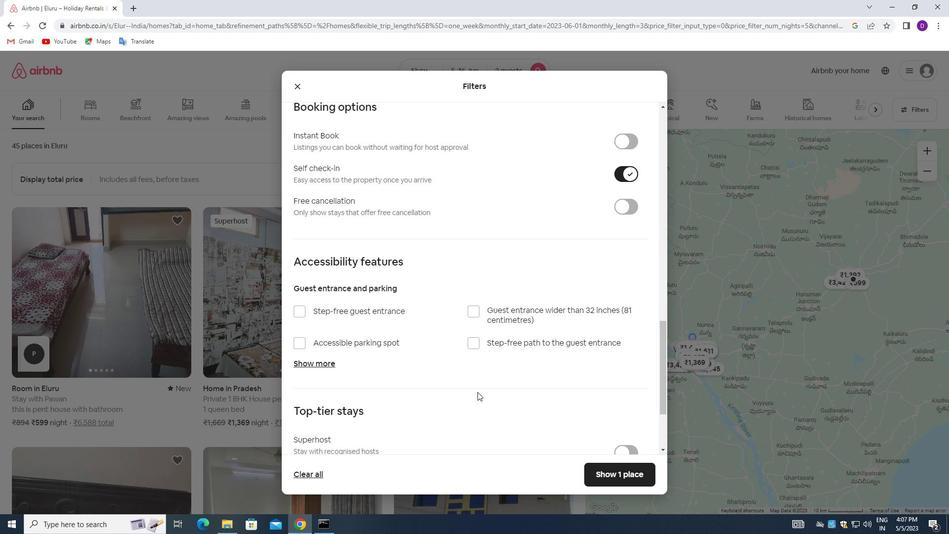 
Action: Mouse scrolled (477, 392) with delta (0, 0)
Screenshot: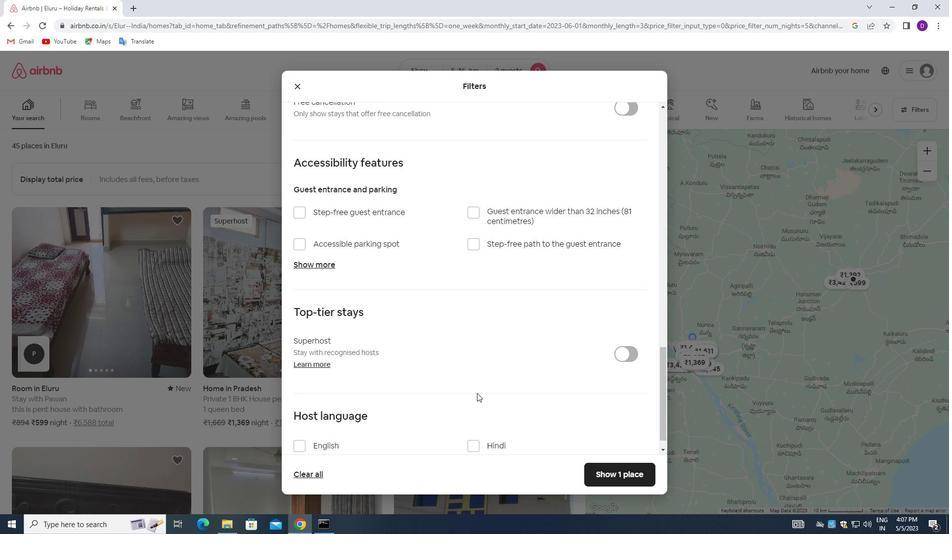 
Action: Mouse moved to (303, 423)
Screenshot: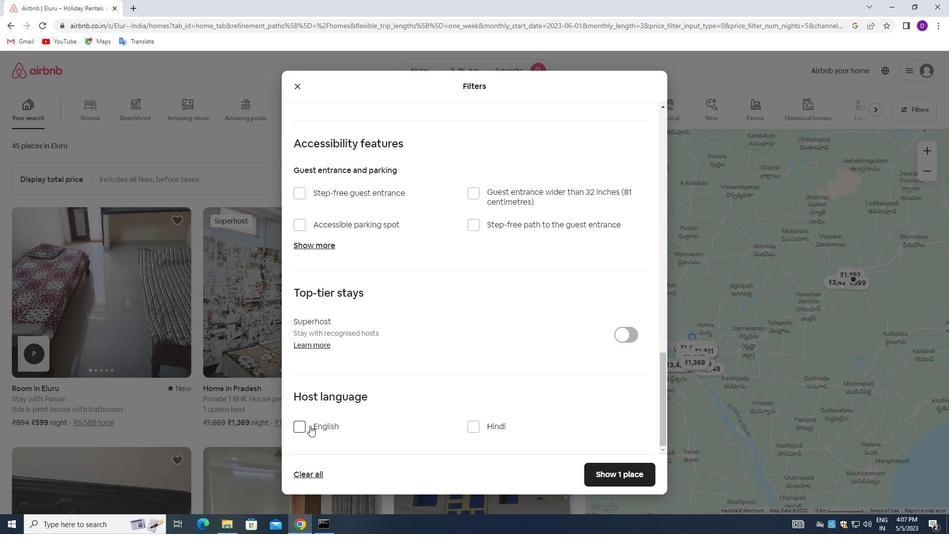 
Action: Mouse pressed left at (303, 423)
Screenshot: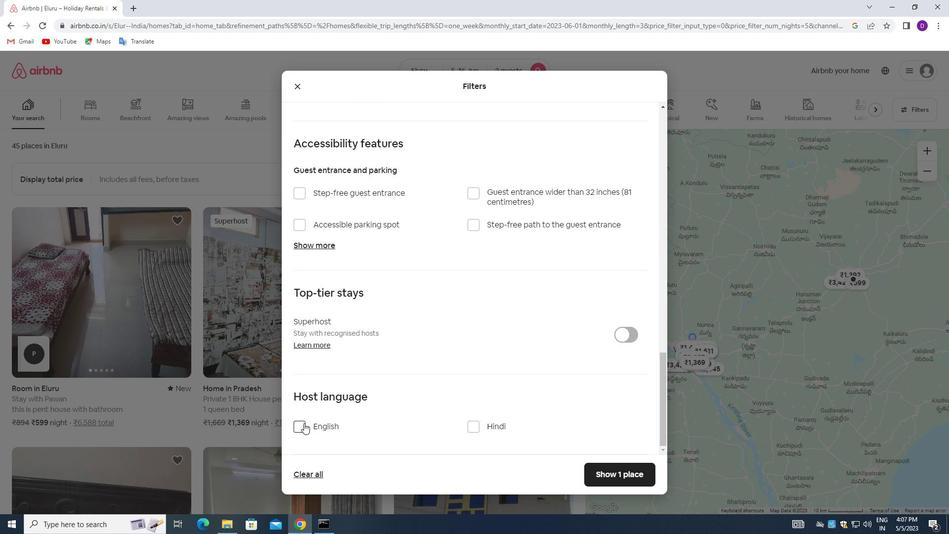 
Action: Mouse moved to (560, 398)
Screenshot: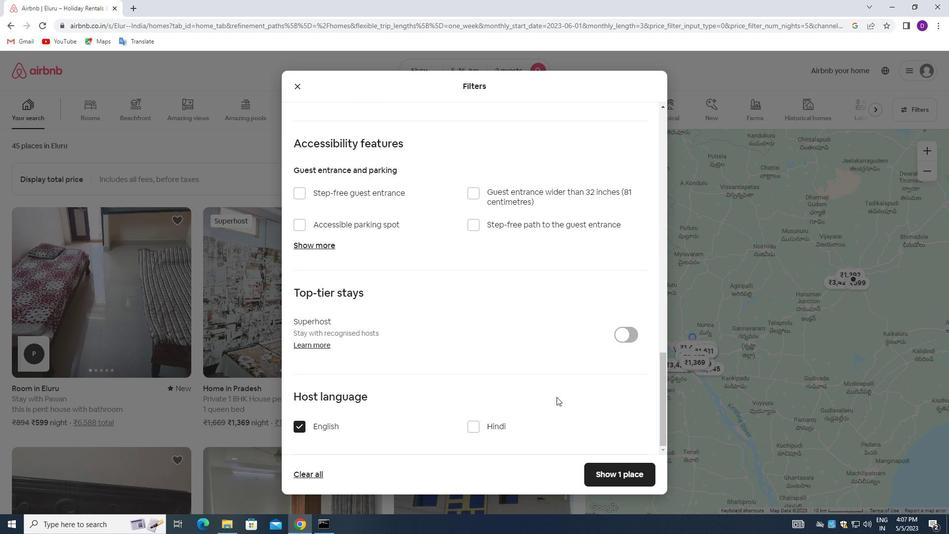 
Action: Mouse scrolled (560, 397) with delta (0, 0)
Screenshot: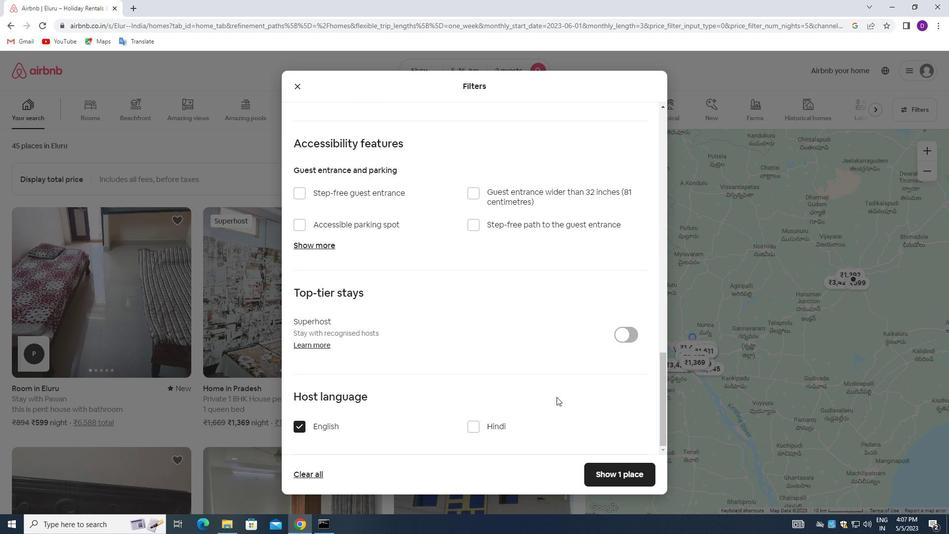
Action: Mouse scrolled (560, 397) with delta (0, 0)
Screenshot: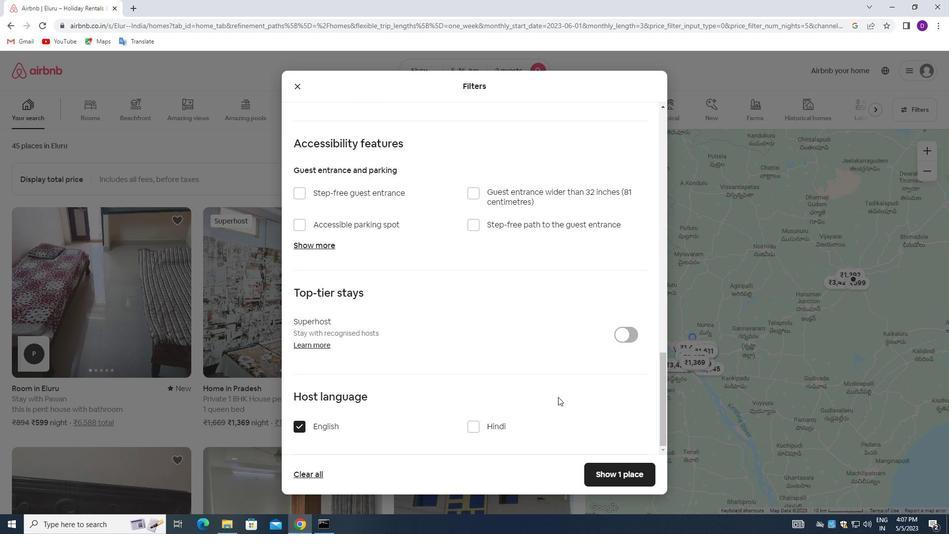 
Action: Mouse scrolled (560, 397) with delta (0, 0)
Screenshot: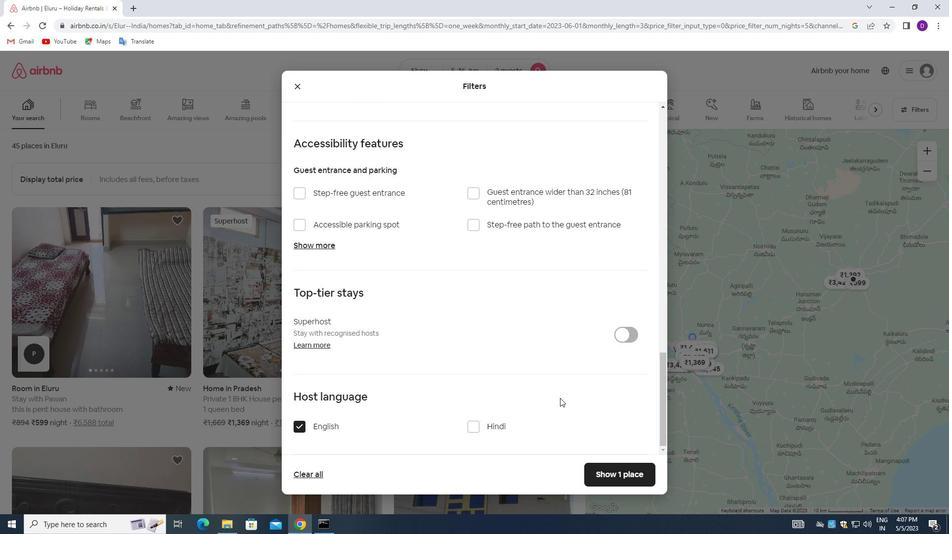 
Action: Mouse moved to (592, 469)
Screenshot: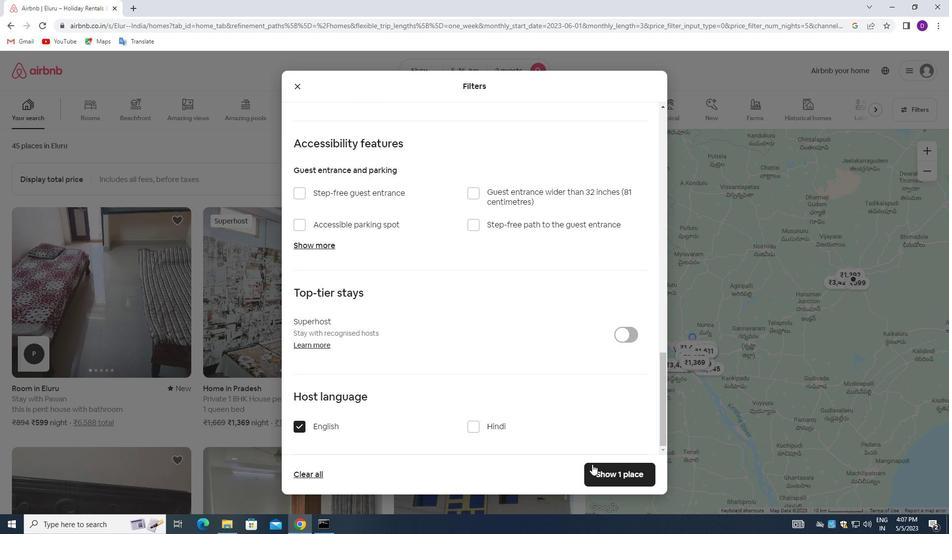 
Action: Mouse pressed left at (592, 469)
Screenshot: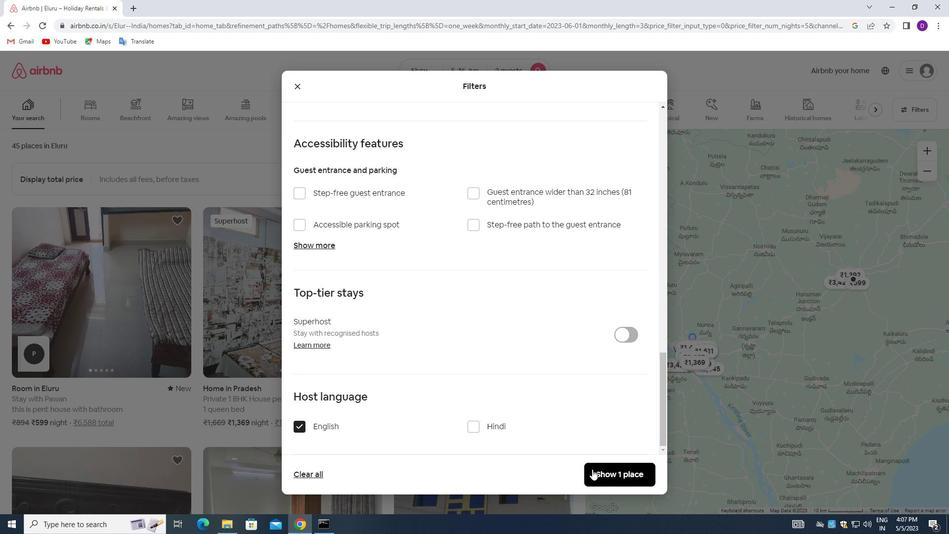 
Action: Mouse moved to (561, 356)
Screenshot: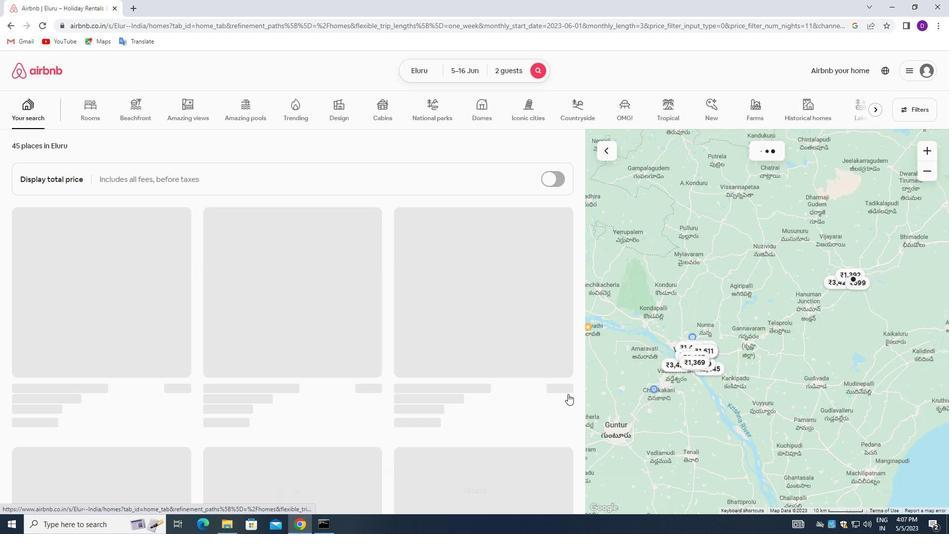 
